 Task: Set up an event for the networking workshop.
Action: Mouse pressed left at (462, 290)
Screenshot: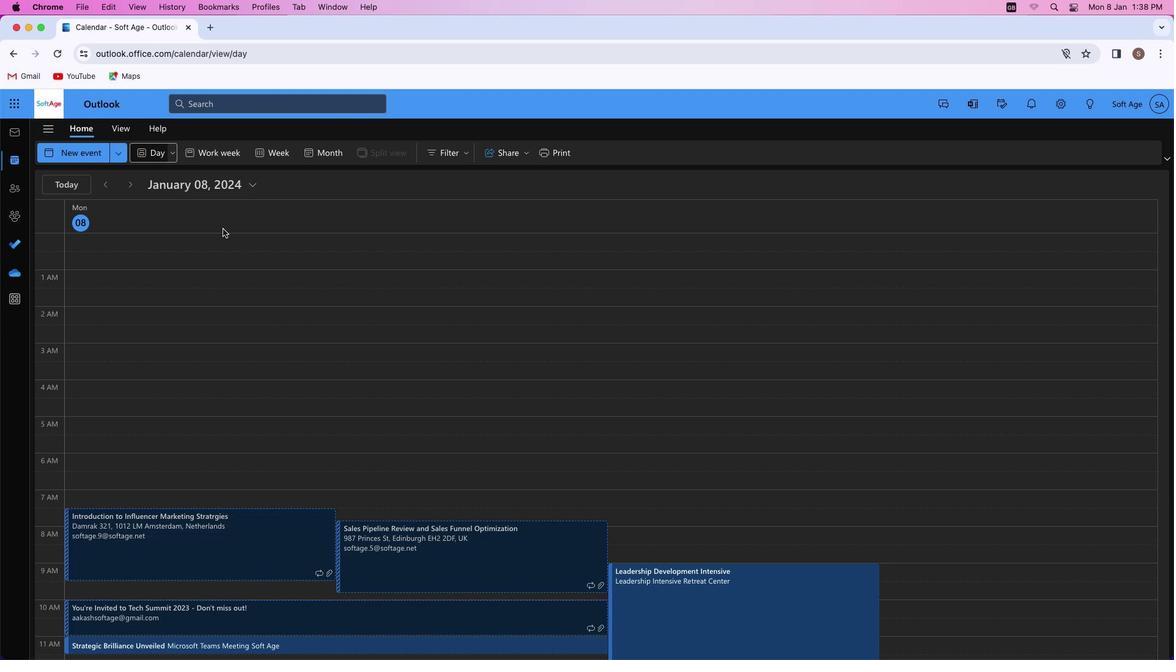 
Action: Mouse moved to (83, 154)
Screenshot: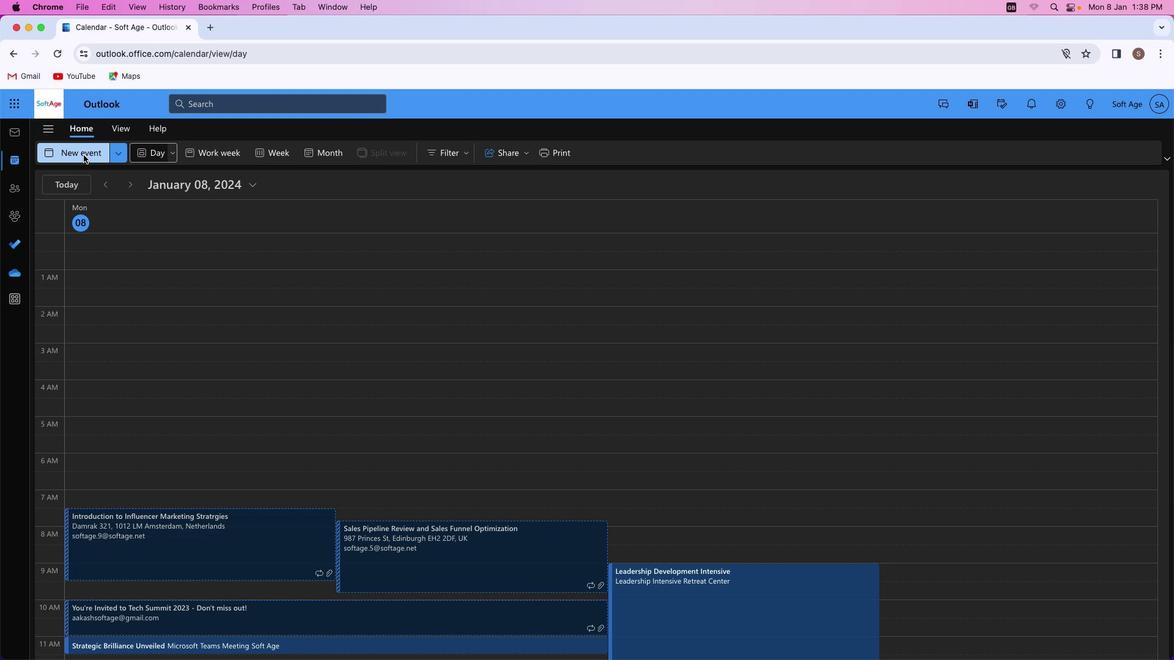 
Action: Mouse pressed left at (83, 154)
Screenshot: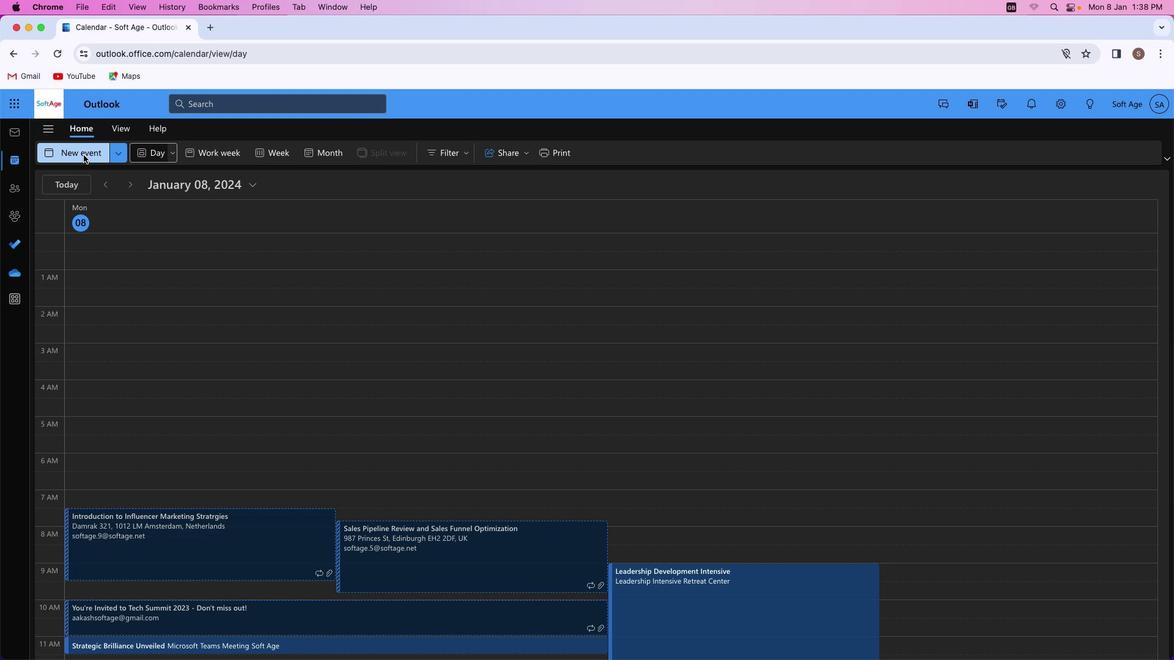 
Action: Mouse moved to (322, 225)
Screenshot: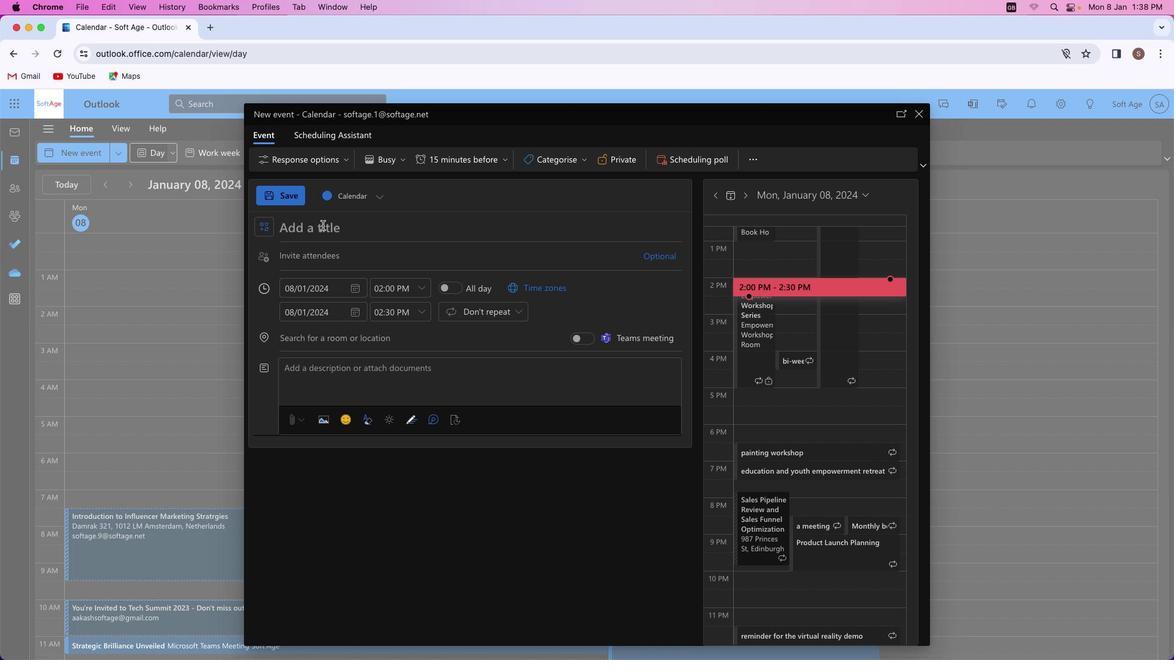 
Action: Key pressed Key.shift'C''o''n''n''e''c''t'Key.space'a''n''d'Key.spaceKey.shift'E''l''e''v''a''t''e'Key.shift_r':'Key.spaceKey.shift'N''e''t''w''o''r''k''i''n''g'Key.spaceKey.shift'W''o''r''k''i''n''g'
Screenshot: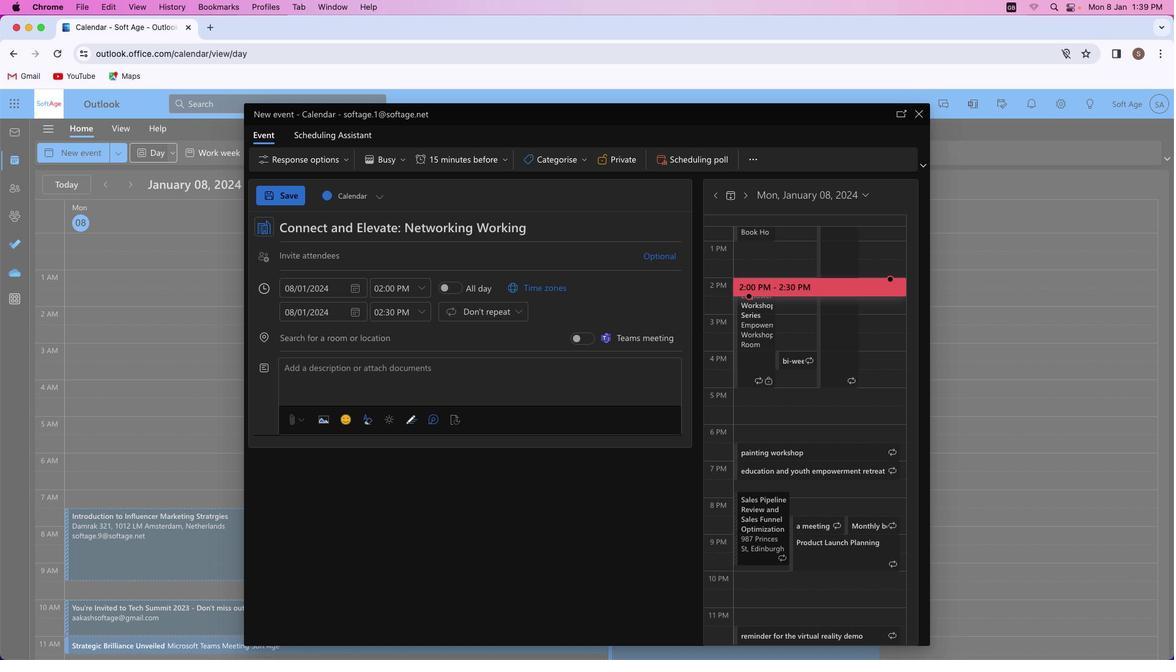 
Action: Mouse moved to (515, 243)
Screenshot: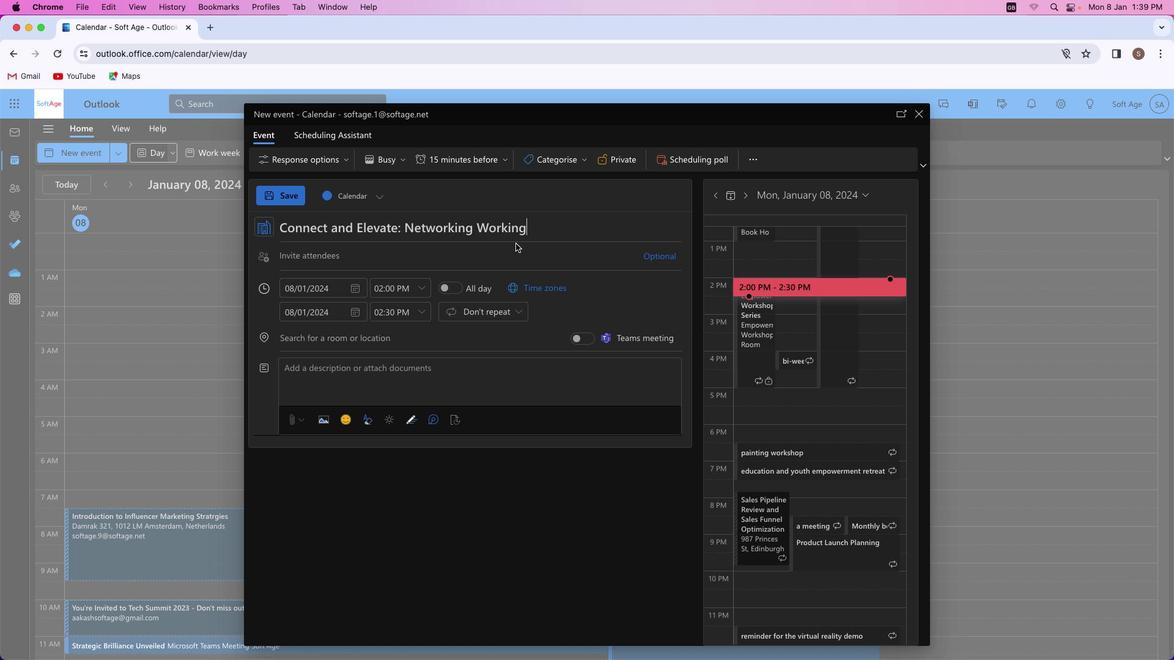 
Action: Key pressed Key.backspaceKey.backspaceKey.backspaceKey.backspace'k''s''h''o''p'
Screenshot: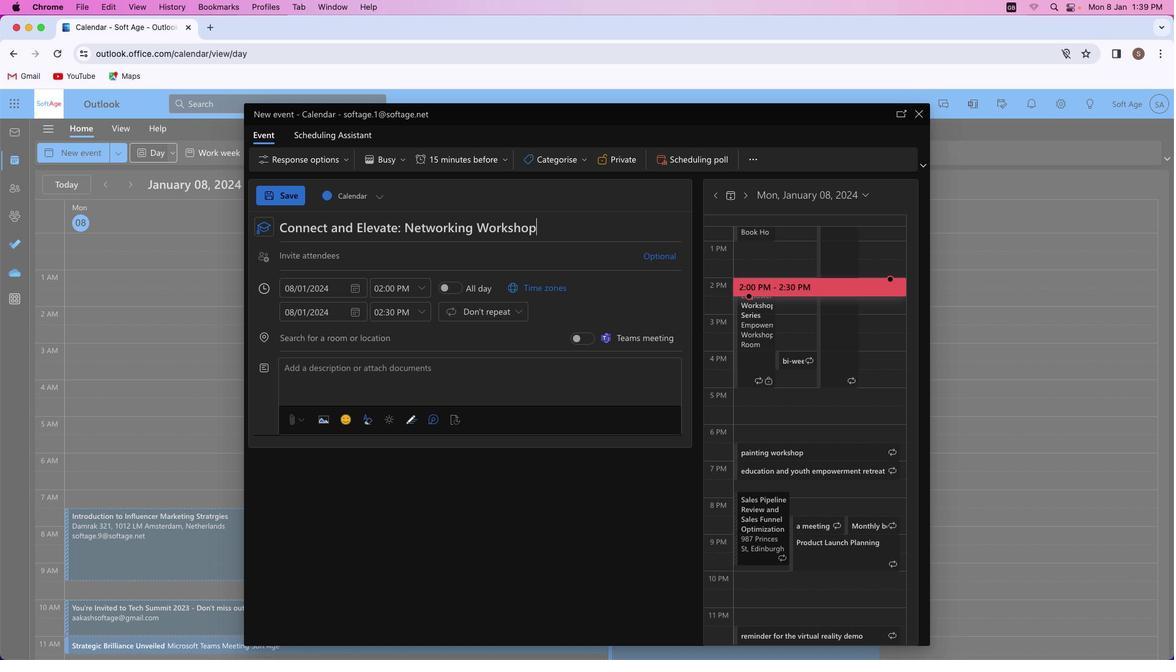 
Action: Mouse moved to (341, 366)
Screenshot: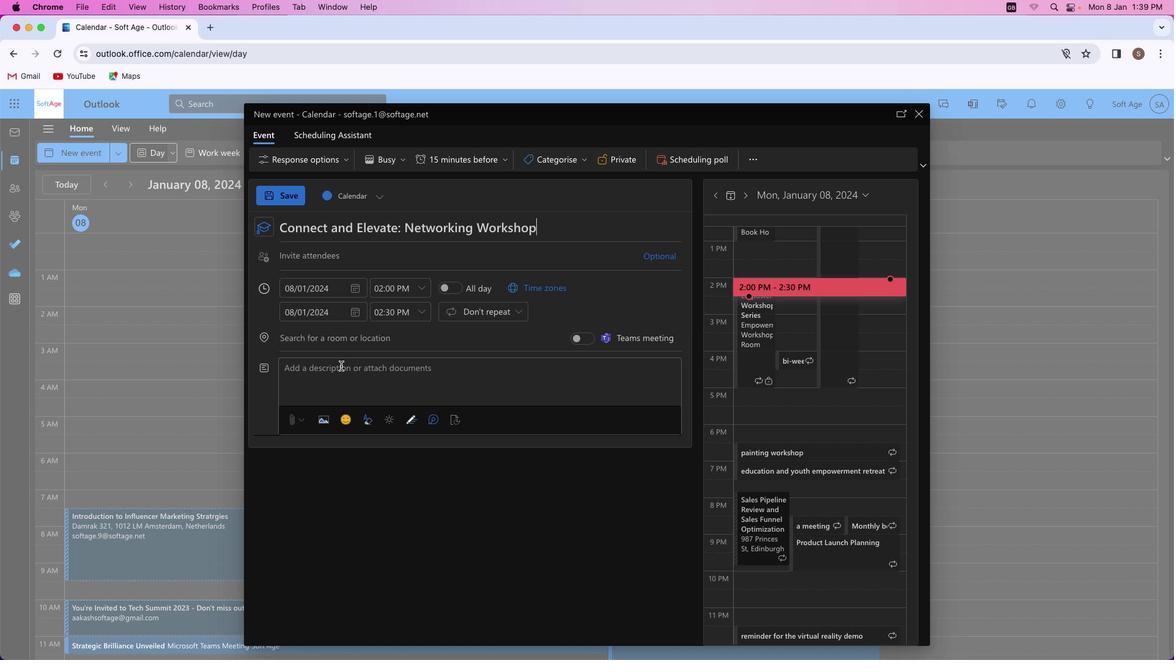 
Action: Mouse pressed left at (341, 366)
Screenshot: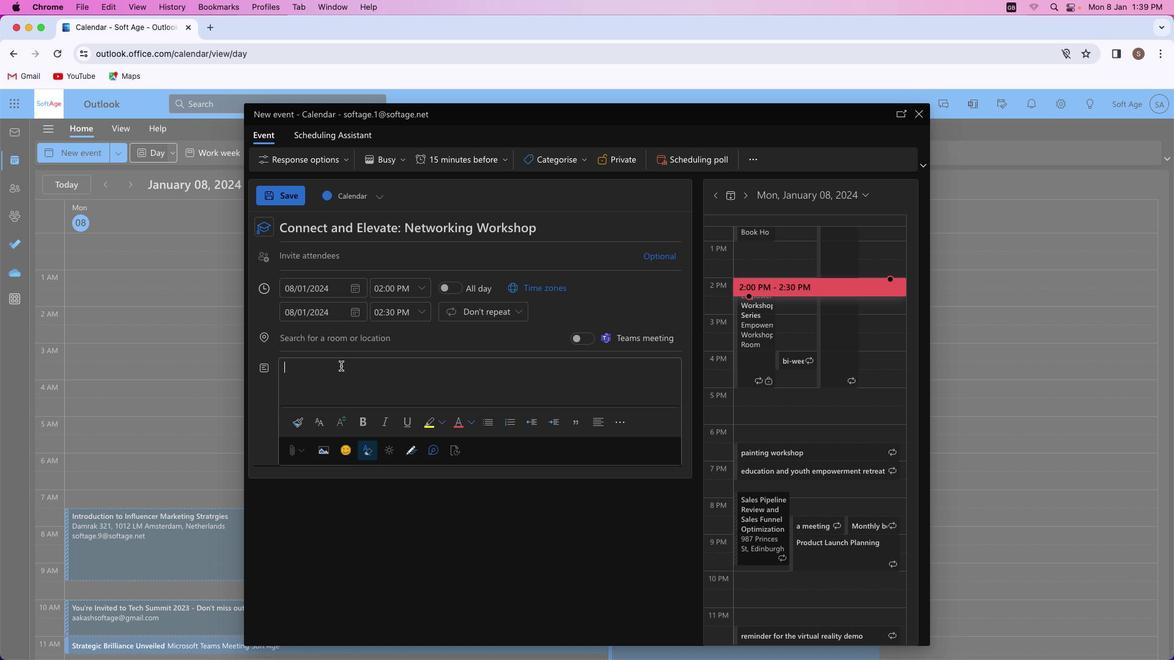 
Action: Key pressed Key.shift'W''e''l''c''o''m''e'Key.space't''o'Key.space'o''u''r'Key.space'i''n''t''e''r''a''c''t''i''v''e'Key.space'n''e''t''w''o''r''k''i''n''g'Key.space'w''o''e''k''s''h''o''p'Key.space'f''o''r'Key.leftKey.leftKey.leftKey.leftKey.leftKey.leftKey.leftKey.leftKey.leftKey.backspace'r'Key.rightKey.rightKey.rightKey.rightKey.rightKey.rightKey.rightKey.rightKey.rightKey.space's''k''i''l''l''-''b''u''i''l''d''i''n''g'','Key.space'v''a''l''u''a''b''l''e'Key.space'c''o''n''n''e''c''t''i''o''n''s'','Key.space'a''n''d'Key.space'i''n''s''i''g''h''t''s'Key.space'i''n''t''o'Key.space'e''f''f''e''c''t''i''v''e'Key.space'n''e''t''w''o''r''k''i''n''g'Key.space's''t''r''a''t''e''g''i''e''s''.'Key.spaceKey.shift'E''l''e''v''a''t''e'Key.space'y''o''u''r'Key.space'p''r''o''f''e''s''s''i''o''n''a''l'Key.space'j''o''u''r''n''e''y'Key.space't''h''r''o''u''g''h'Key.space'm''e''a''n''i''n''g''f''u''l'Key.space'i''n''t''e''r''a''c''t''i''o''n''s'Key.space'a''n''d'Key.space'c''o''l''l''a''b''o''r''a''t''i''o''n''.'
Screenshot: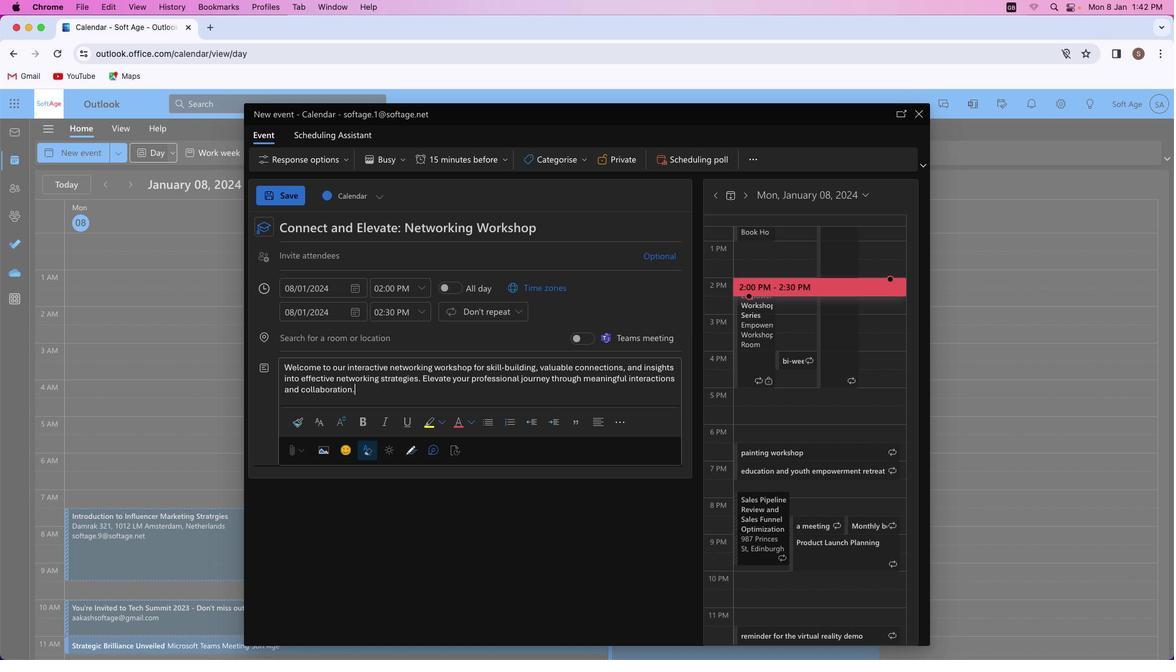 
Action: Mouse moved to (471, 365)
Screenshot: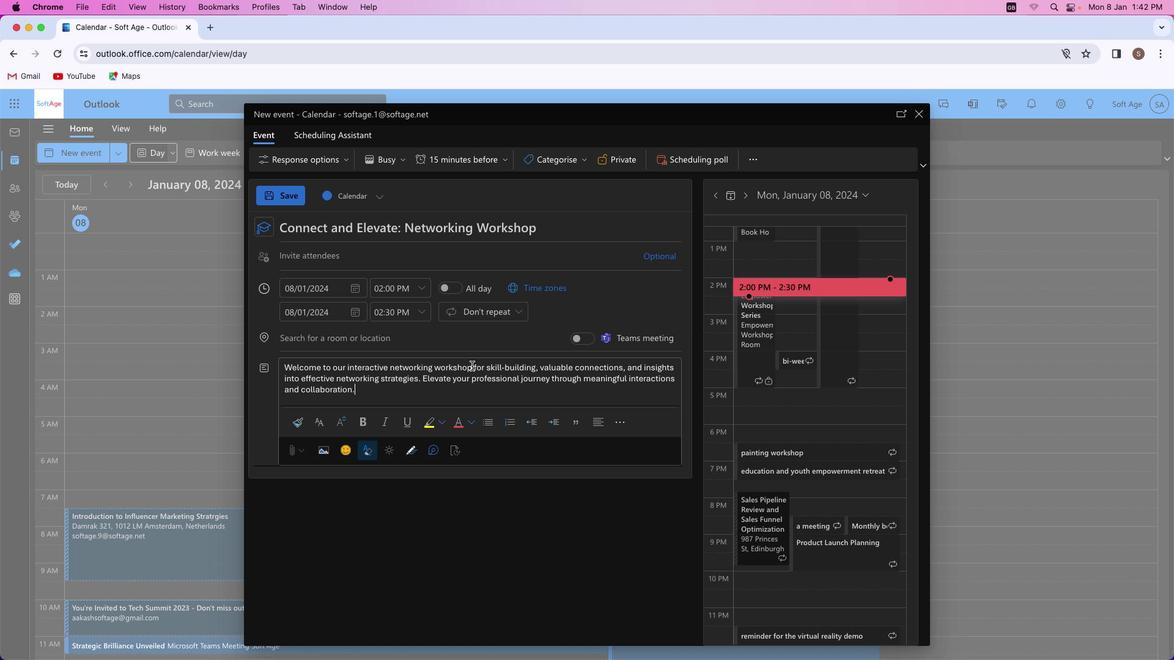 
Action: Mouse pressed left at (471, 365)
Screenshot: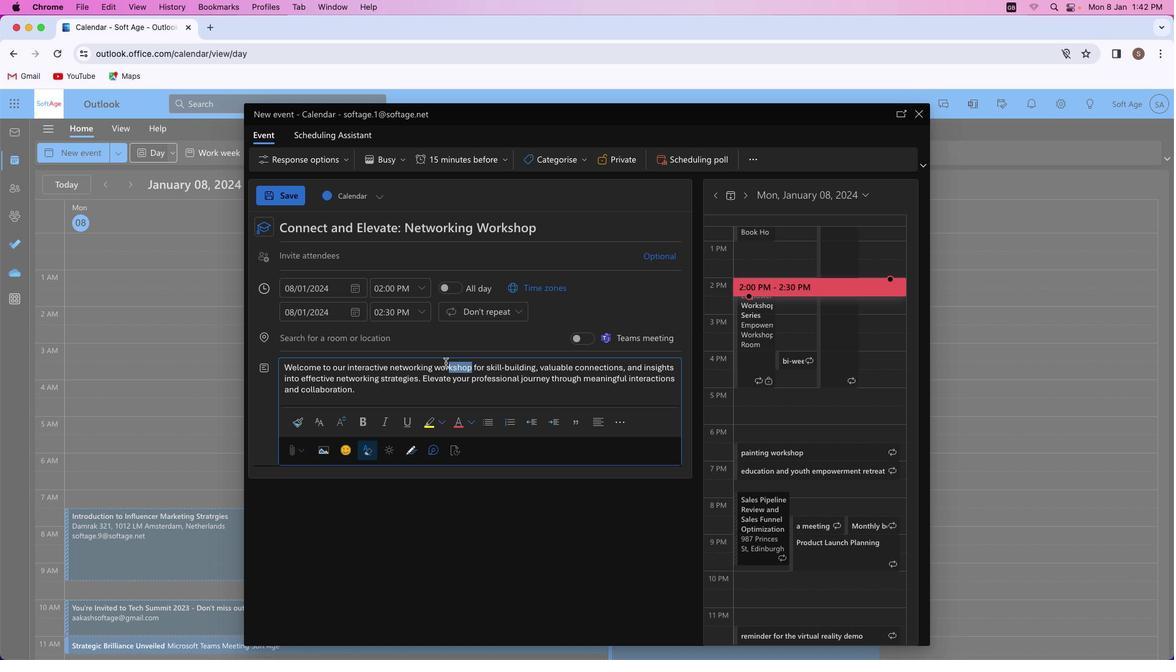 
Action: Mouse moved to (359, 420)
Screenshot: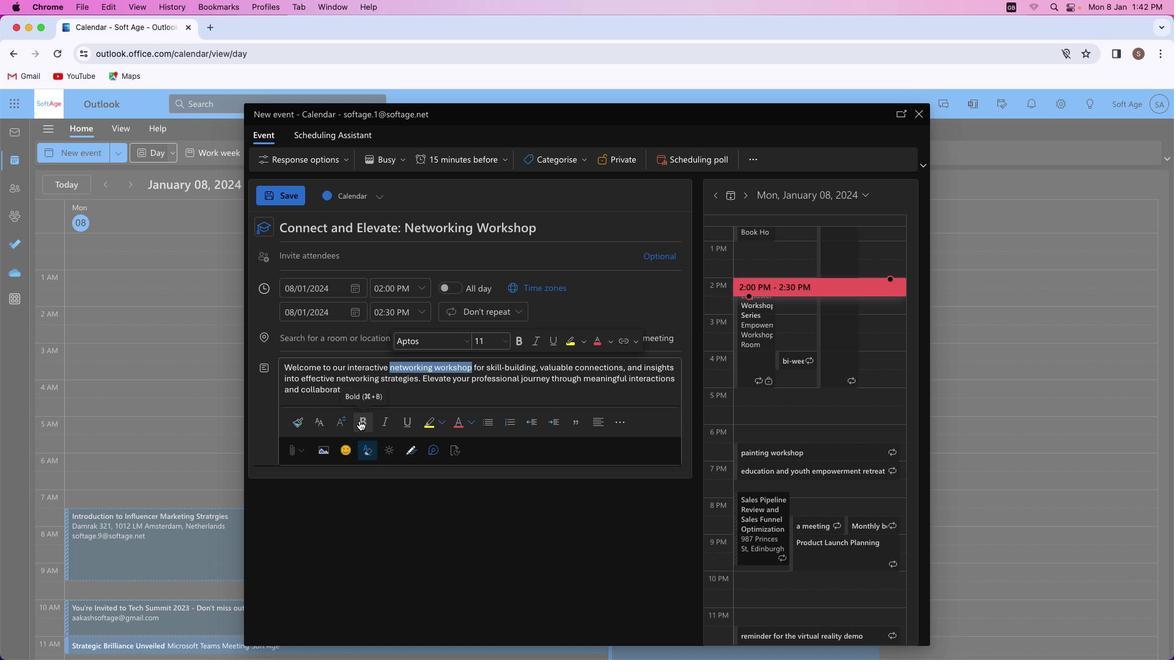 
Action: Mouse pressed left at (359, 420)
Screenshot: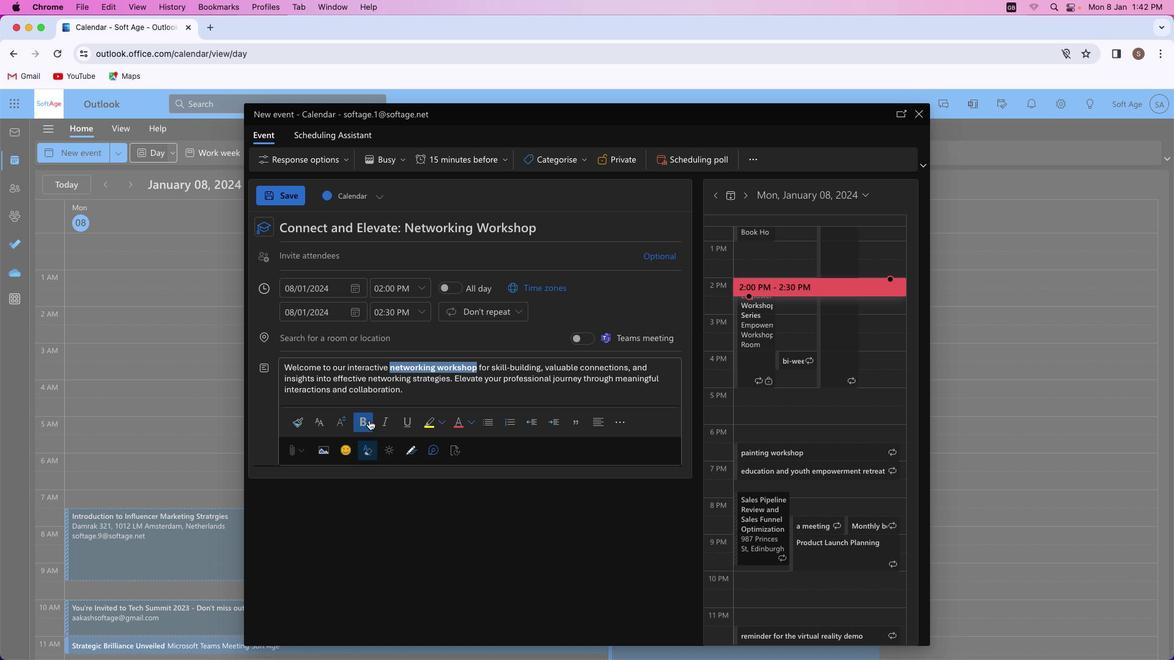 
Action: Mouse moved to (381, 418)
Screenshot: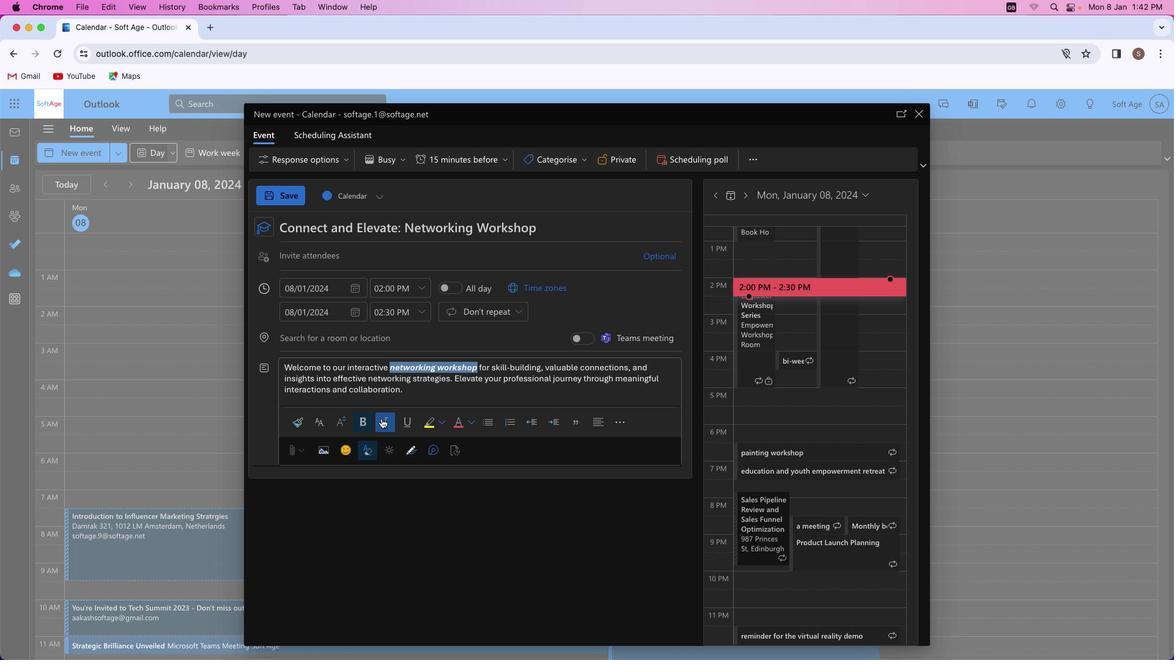 
Action: Mouse pressed left at (381, 418)
Screenshot: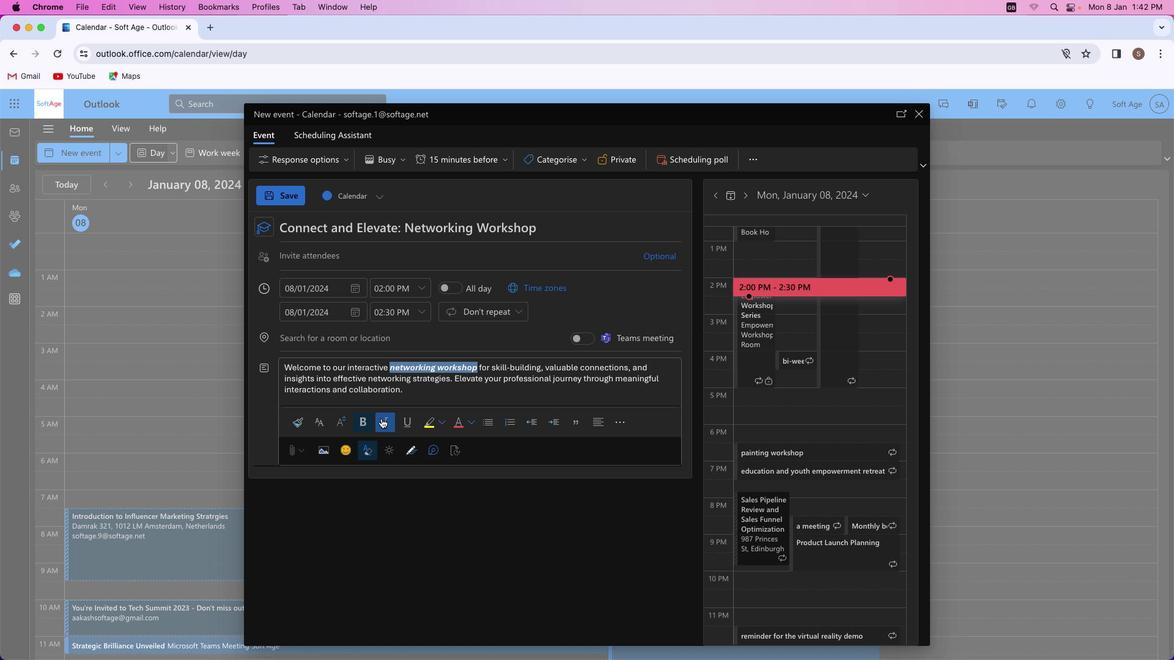 
Action: Mouse moved to (468, 421)
Screenshot: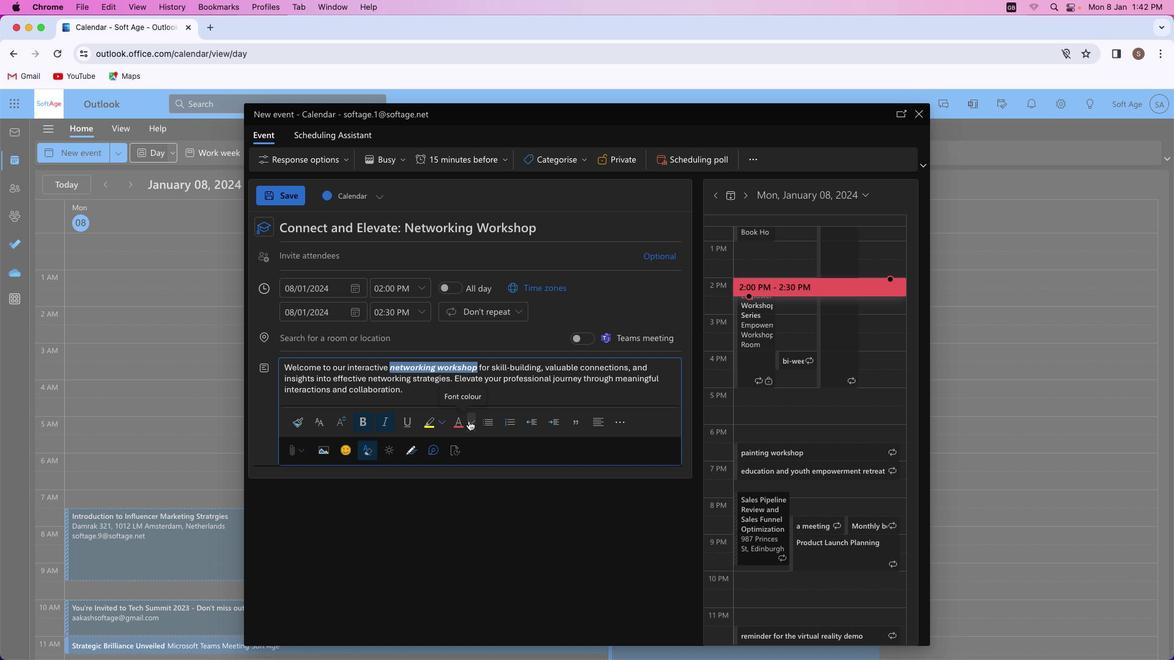 
Action: Mouse pressed left at (468, 421)
Screenshot: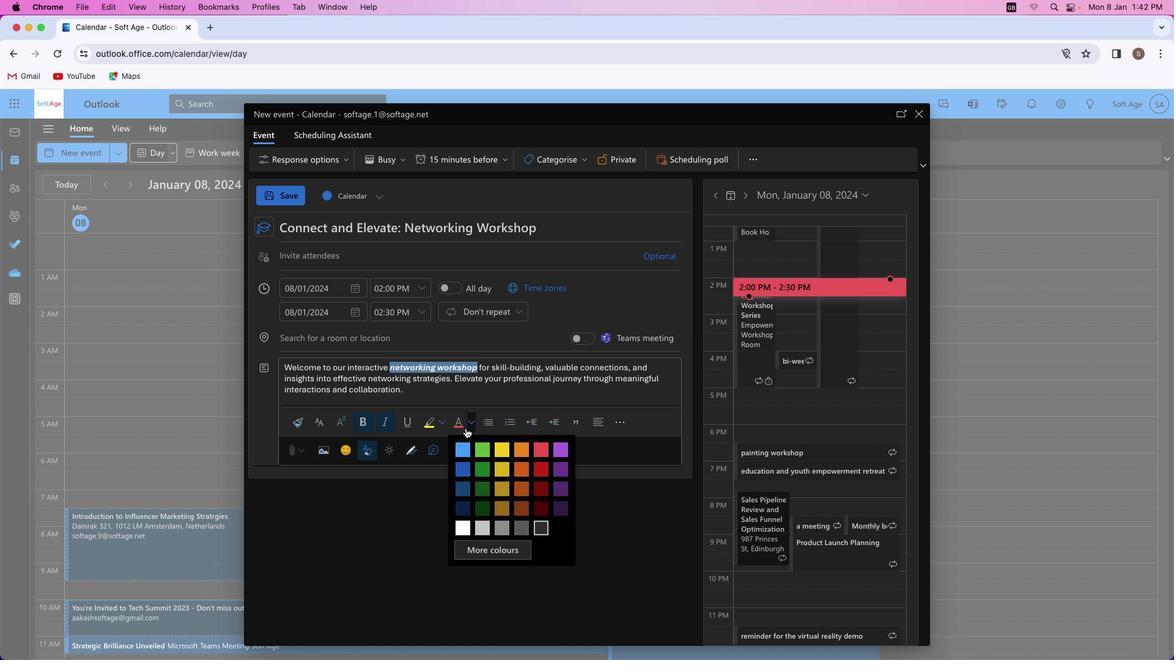 
Action: Mouse moved to (559, 504)
Screenshot: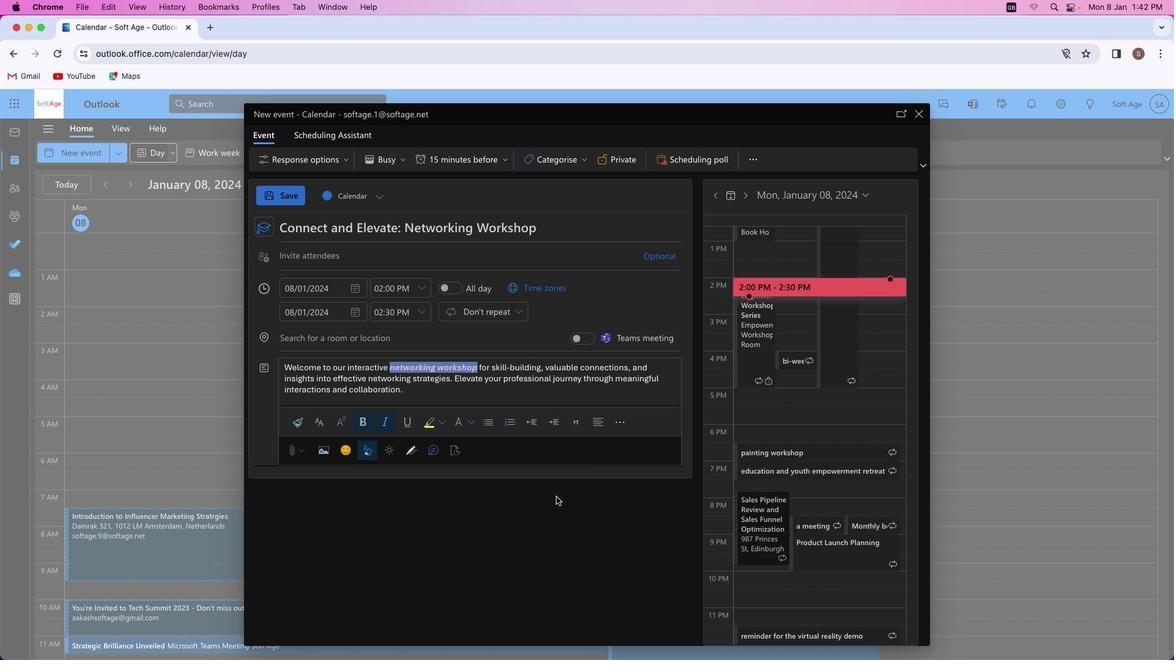 
Action: Mouse pressed left at (559, 504)
Screenshot: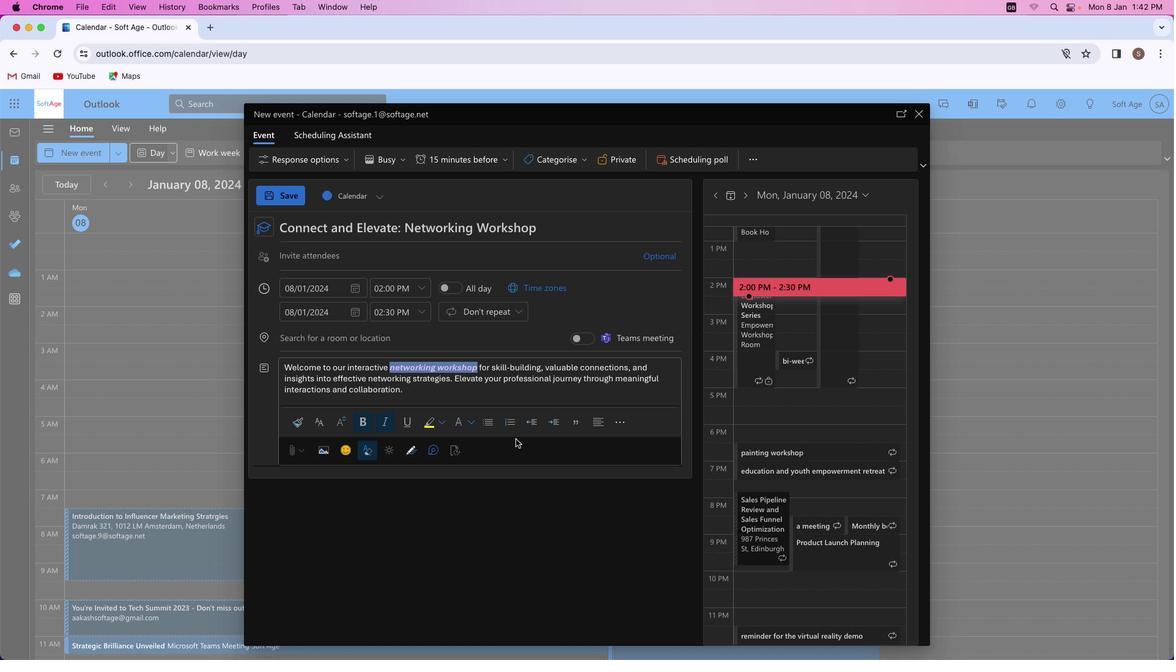 
Action: Mouse moved to (440, 385)
Screenshot: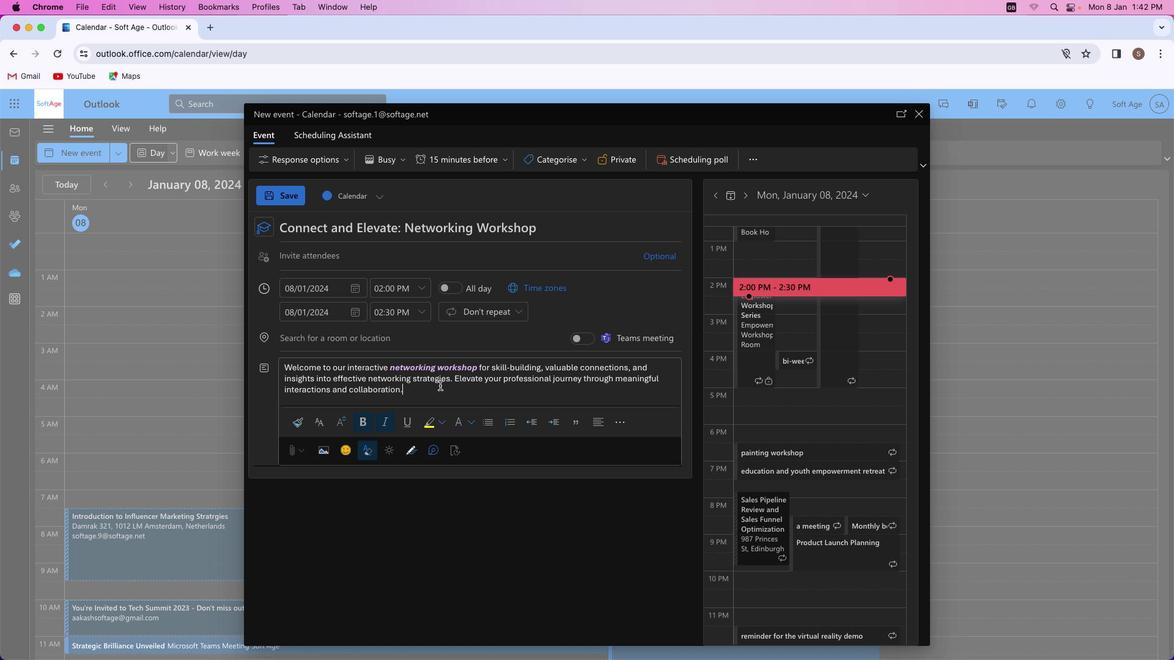 
Action: Mouse pressed left at (440, 385)
Screenshot: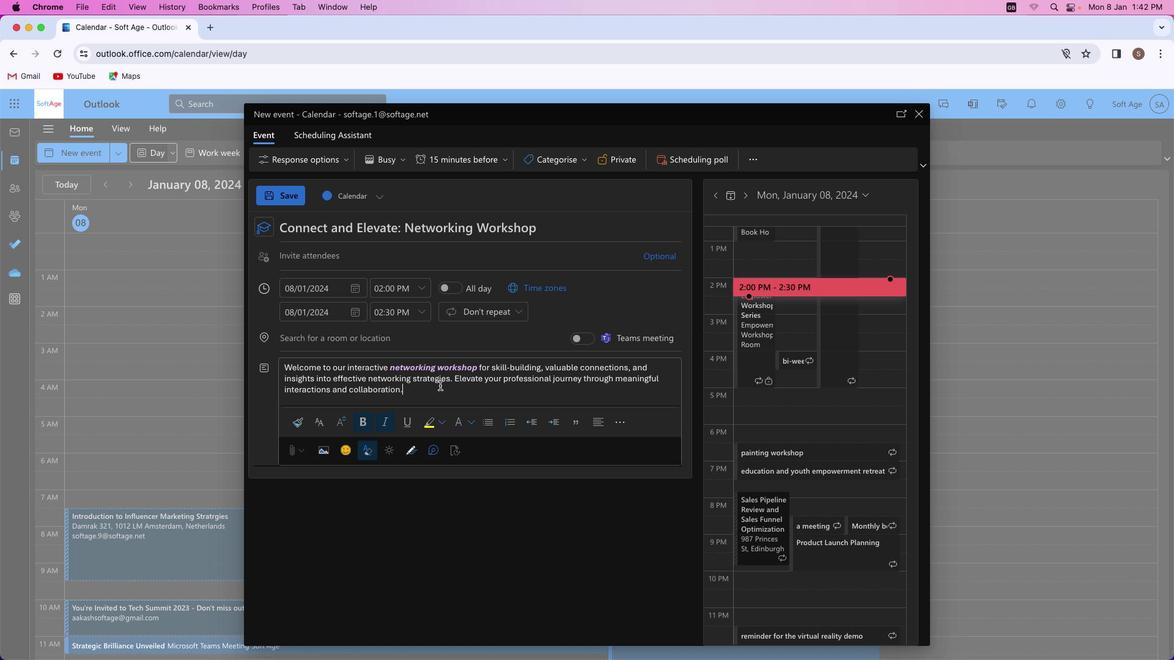 
Action: Mouse moved to (308, 256)
Screenshot: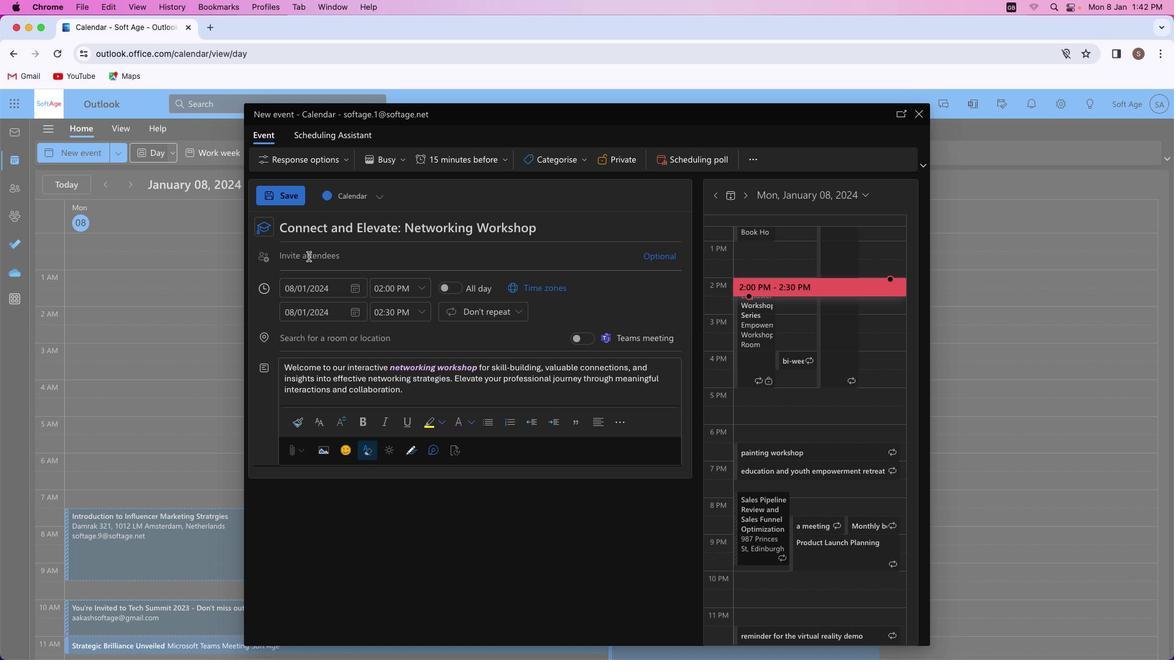 
Action: Mouse pressed left at (308, 256)
Screenshot: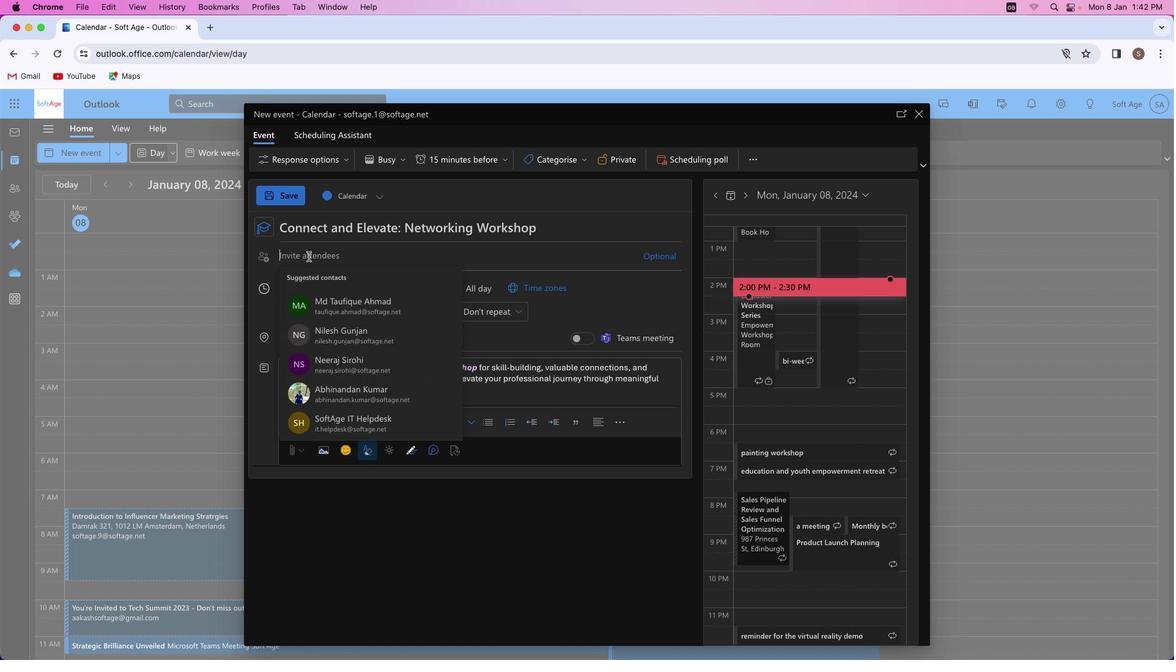 
Action: Key pressed Key.shift'S''h''i''v''a''m''y''a''d''a''v''s''m''4''1'Key.shift'@''o''u''t''l''o''o''k''.''c''o''m'
Screenshot: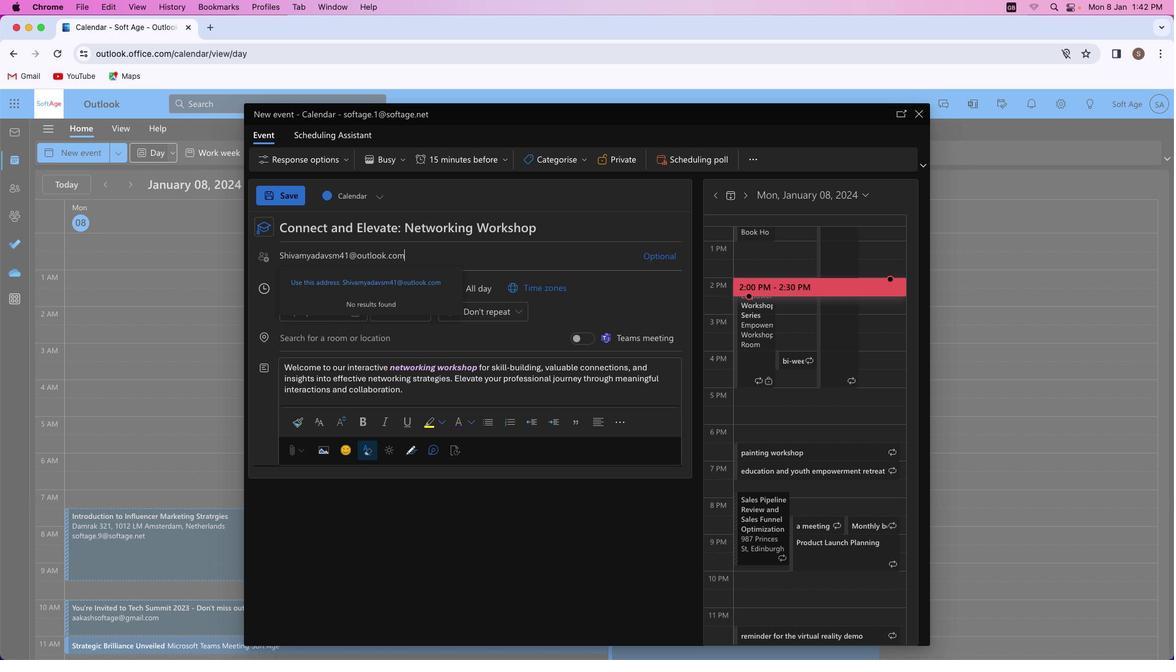 
Action: Mouse moved to (372, 283)
Screenshot: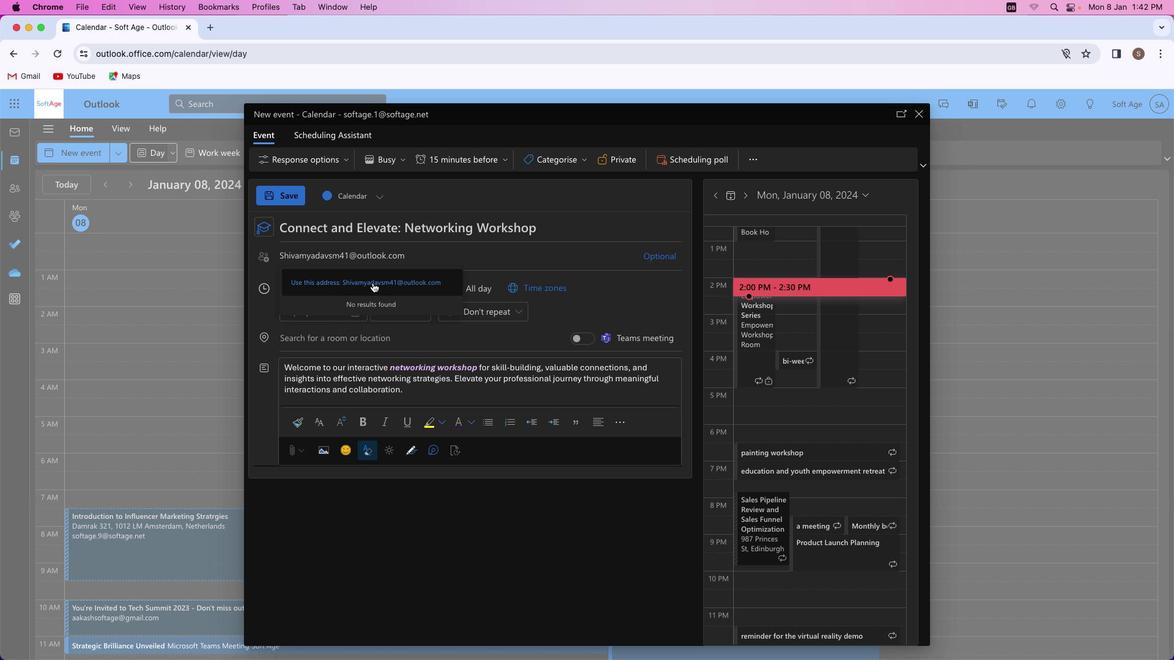 
Action: Mouse pressed left at (372, 283)
Screenshot: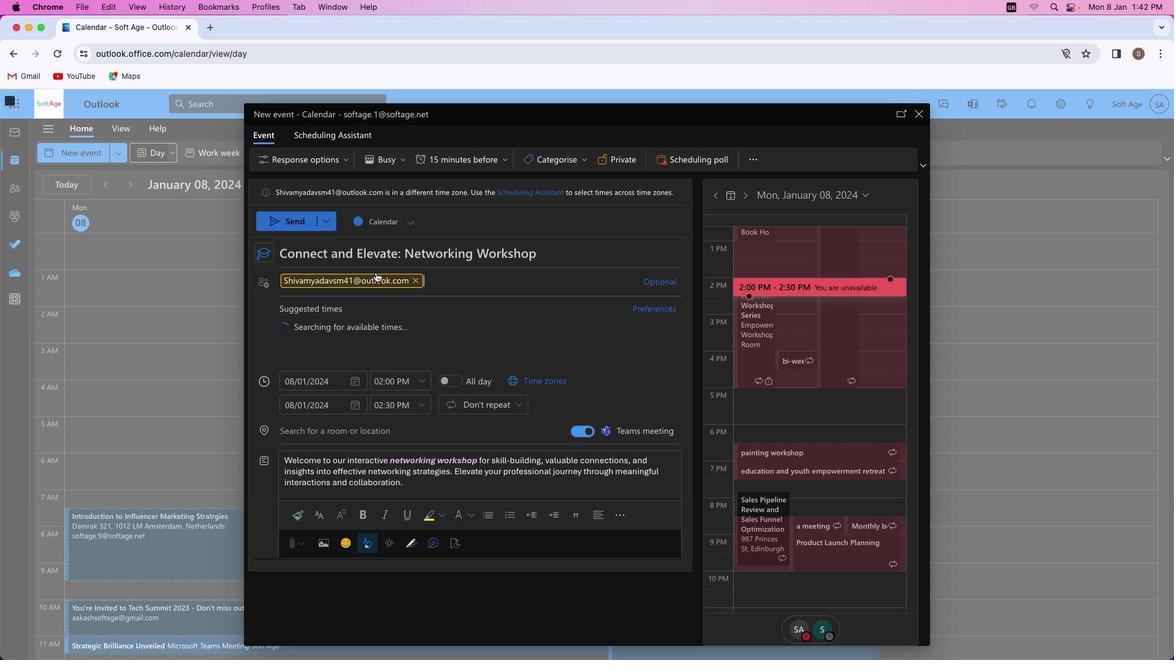 
Action: Mouse moved to (441, 282)
Screenshot: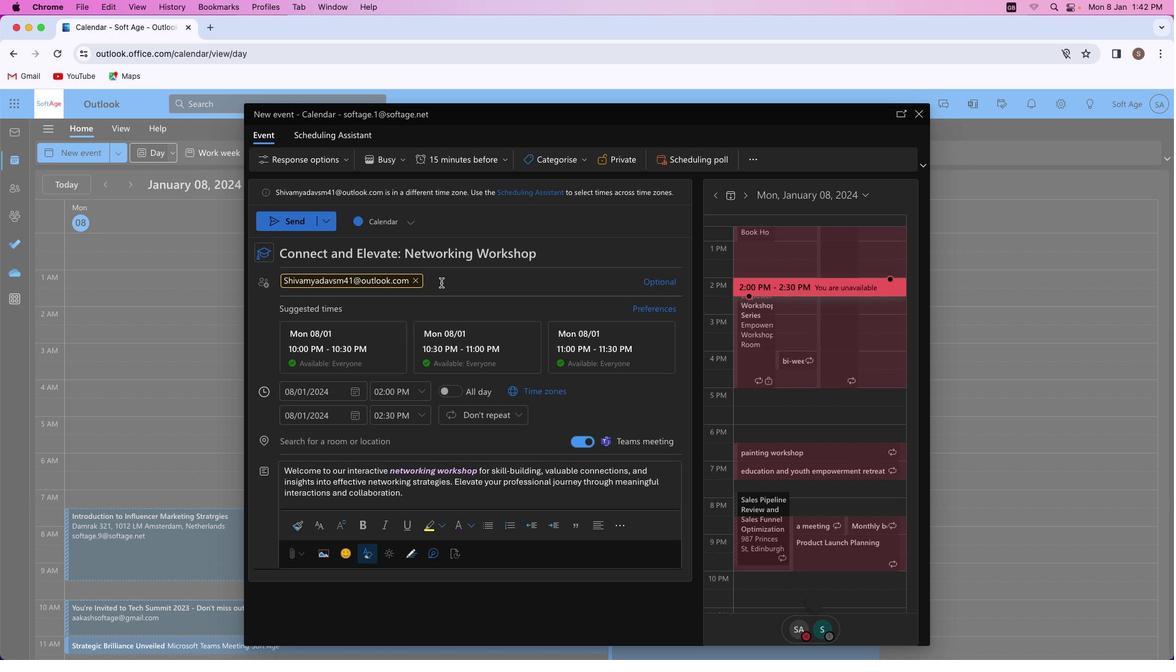 
Action: Key pressed Key.shift'A''k''a''s''h''r''a''j''p''u''t'Key.shift'@''o''u''t''l''o''o''k''.''c''o''m'
Screenshot: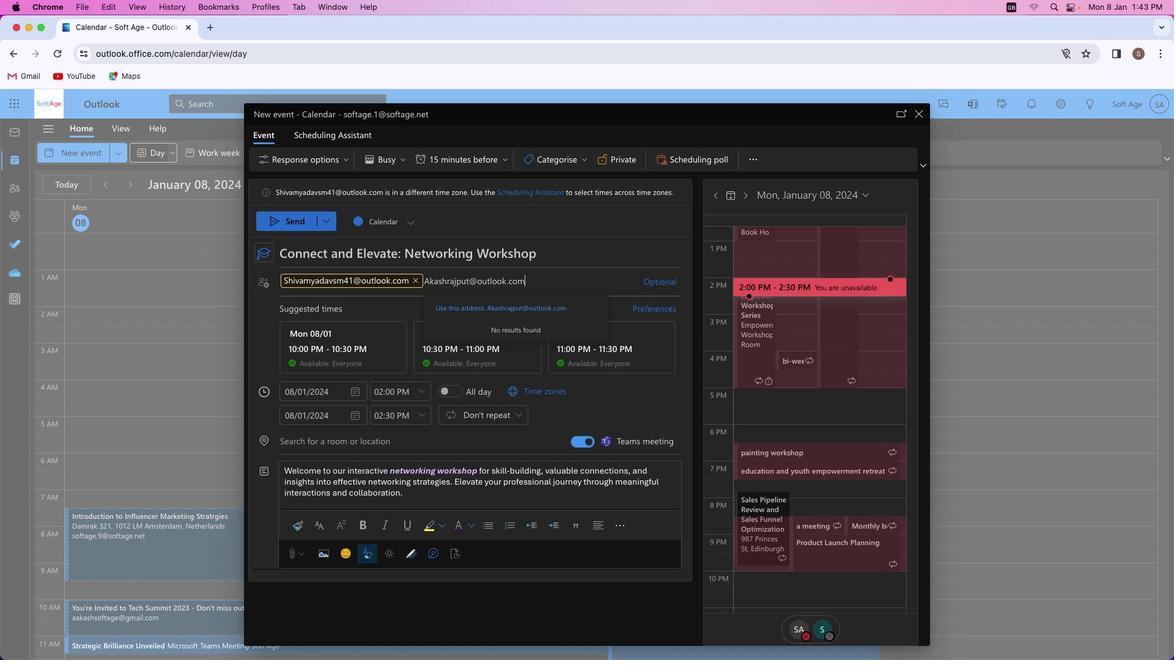 
Action: Mouse moved to (529, 310)
Screenshot: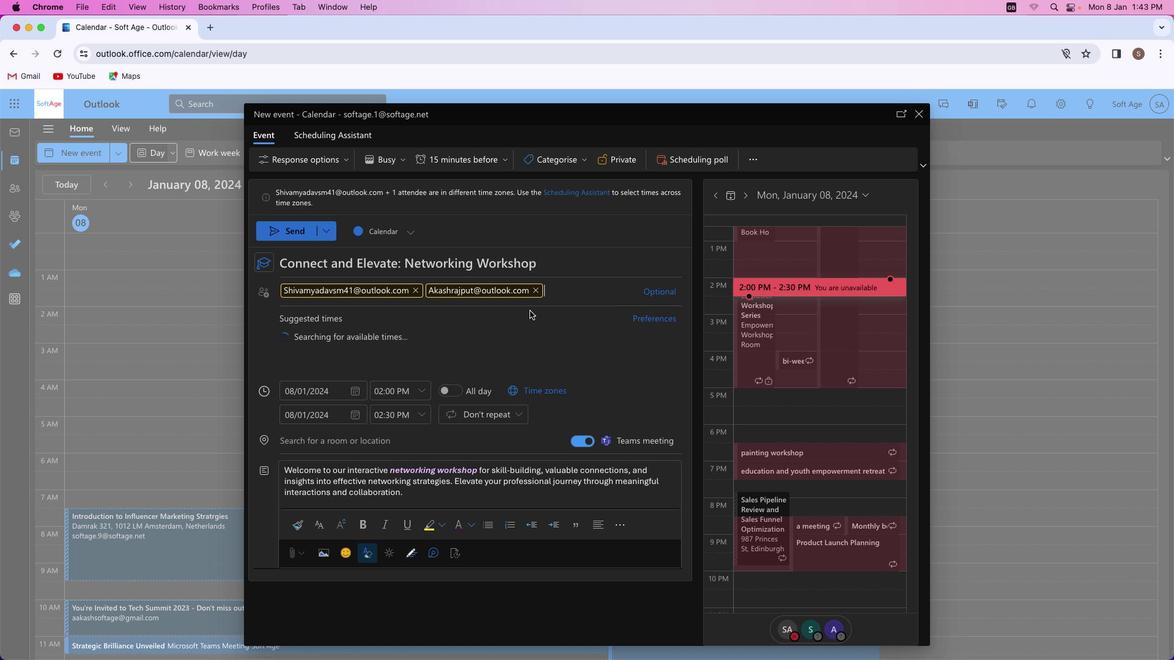 
Action: Mouse pressed left at (529, 310)
Screenshot: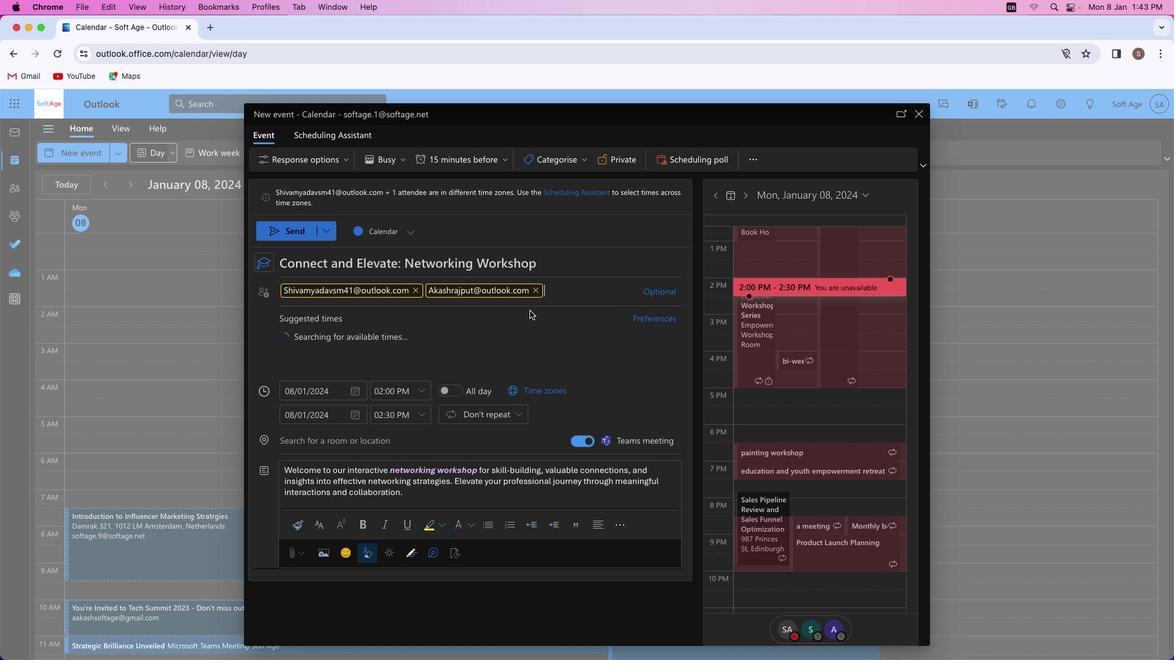 
Action: Mouse moved to (328, 454)
Screenshot: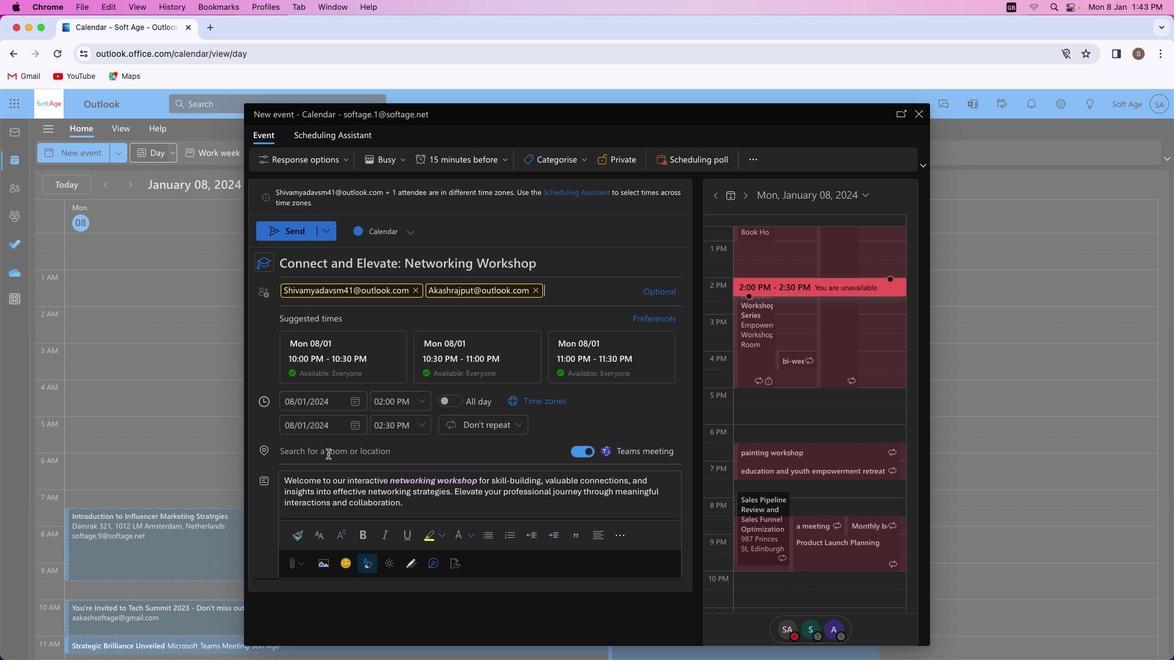 
Action: Mouse pressed left at (328, 454)
Screenshot: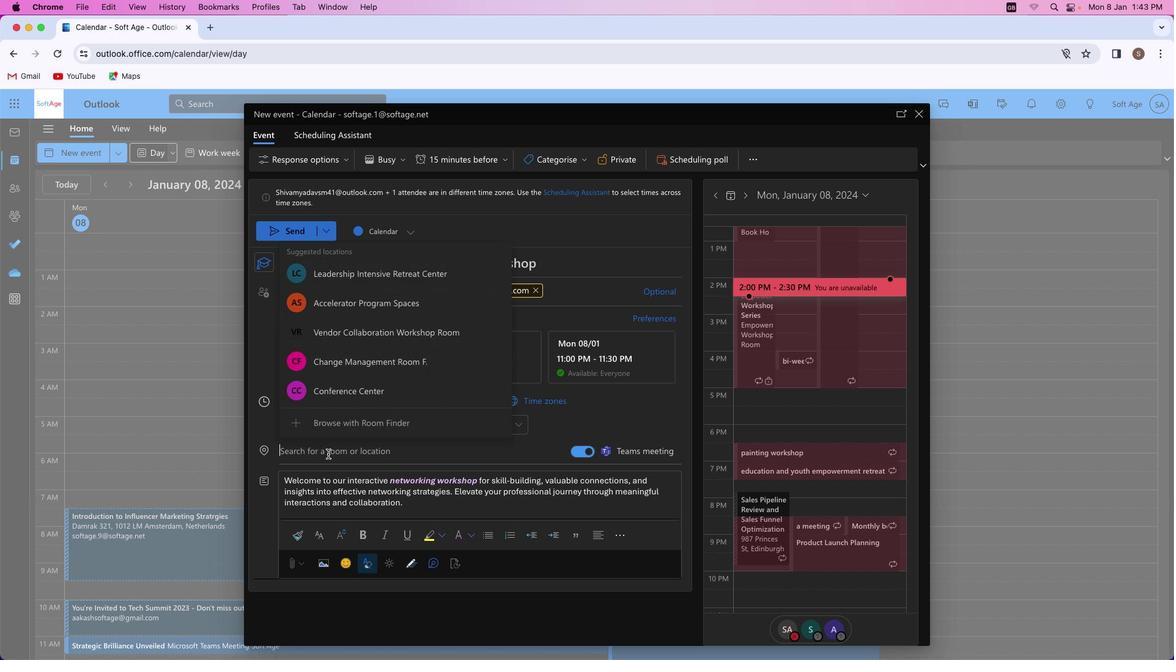 
Action: Mouse moved to (376, 439)
Screenshot: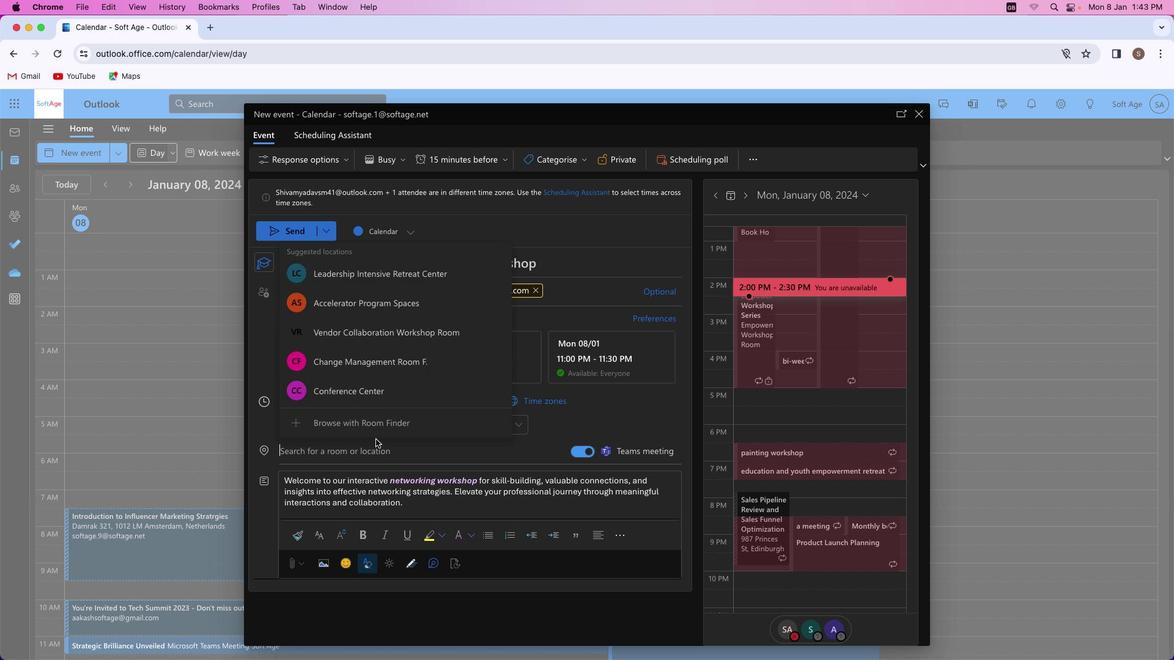 
Action: Key pressed 'n''e''t''w''o''r''k'Key.backspace'i''n''g'
Screenshot: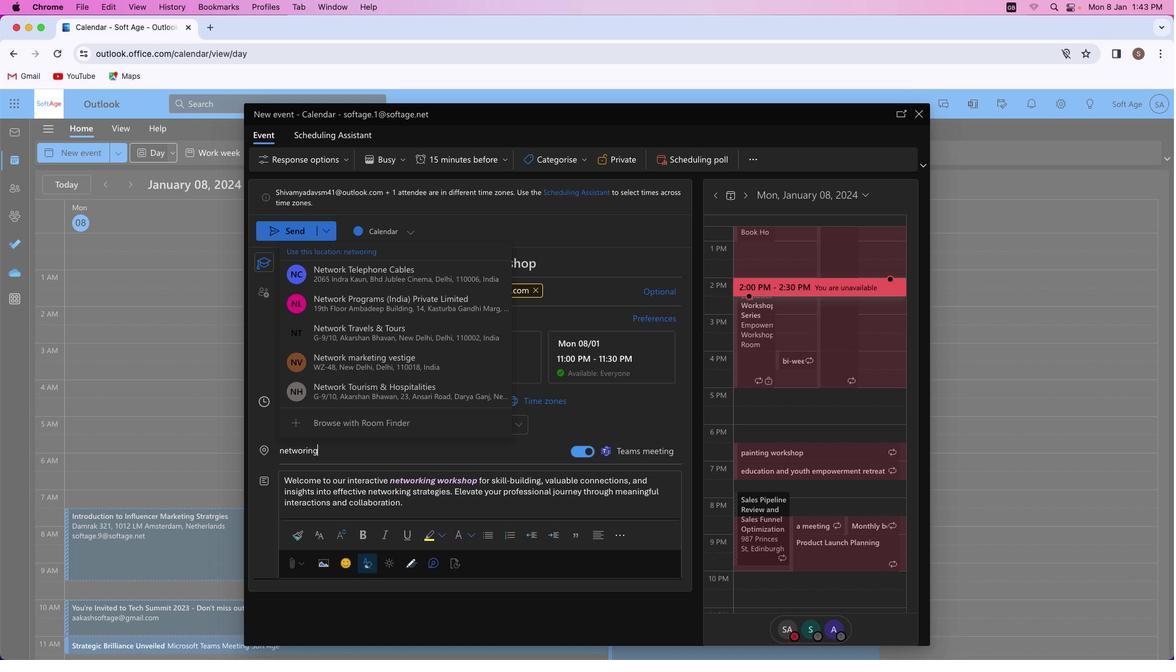 
Action: Mouse moved to (371, 306)
Screenshot: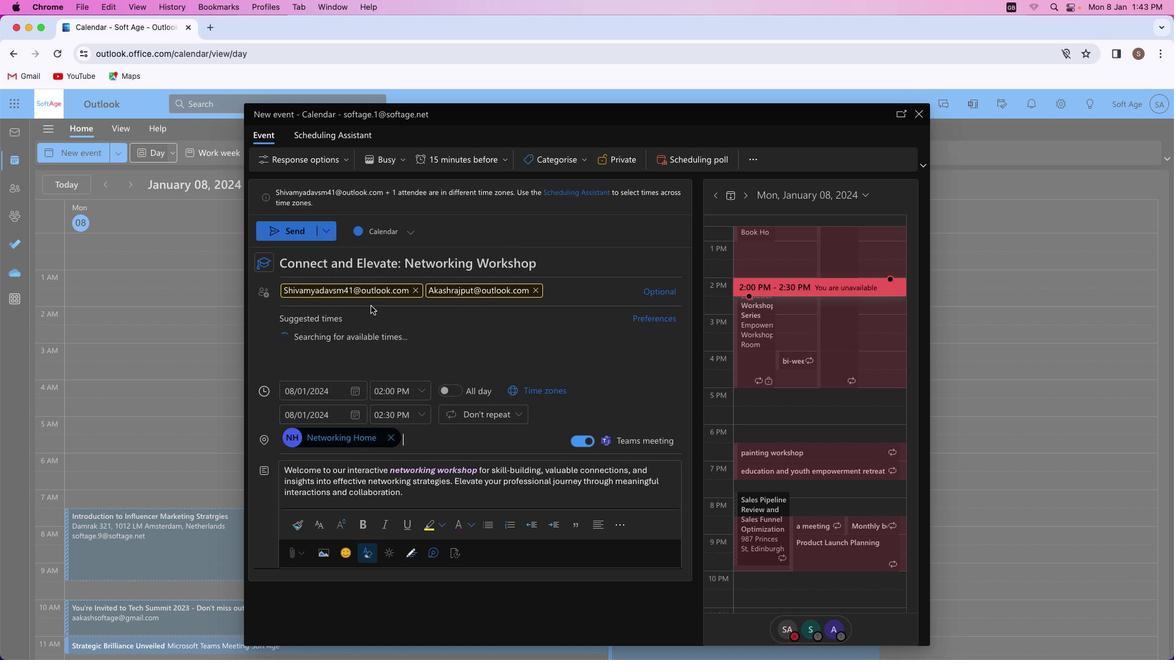
Action: Mouse pressed left at (371, 306)
Screenshot: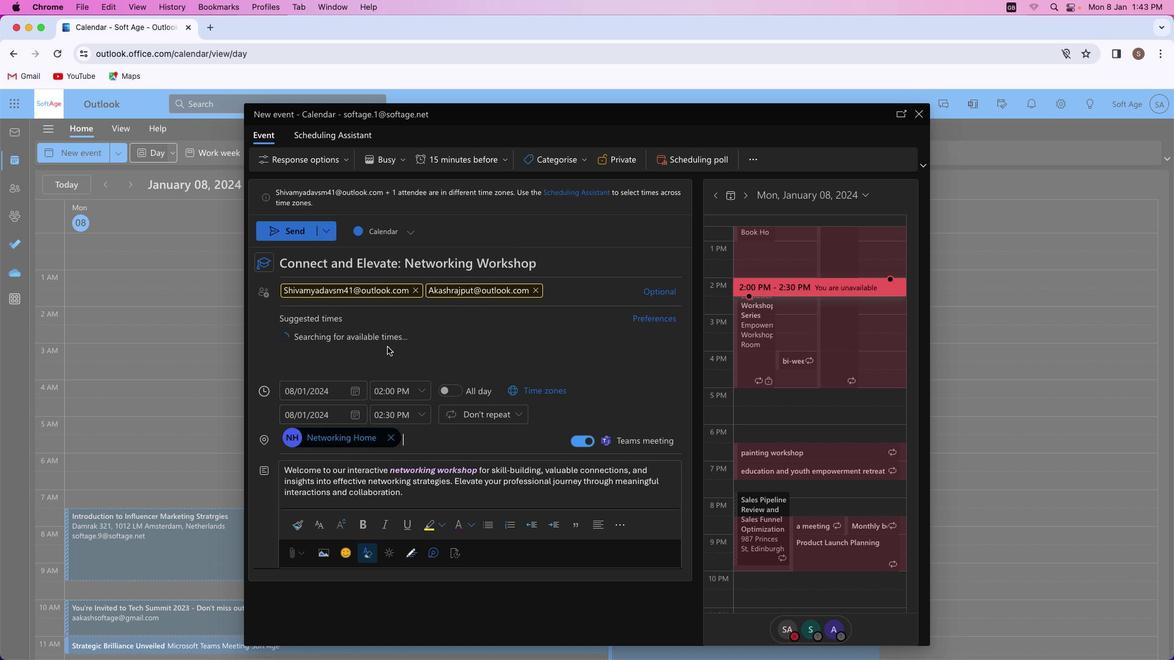 
Action: Mouse moved to (368, 569)
Screenshot: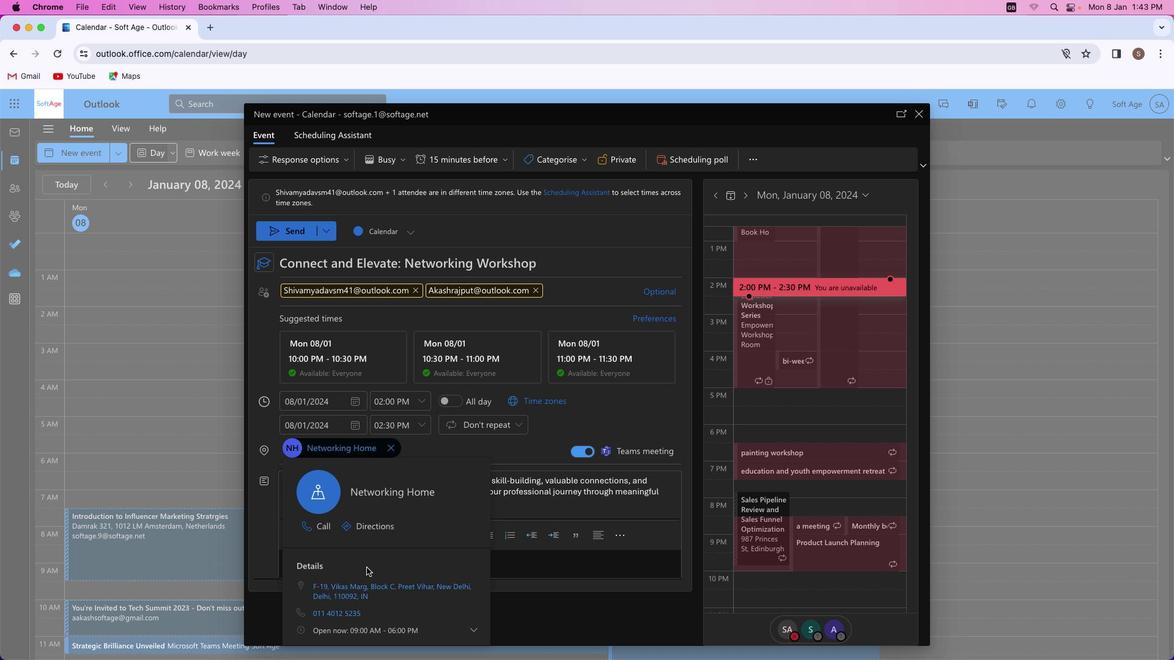 
Action: Mouse scrolled (368, 569) with delta (0, 0)
Screenshot: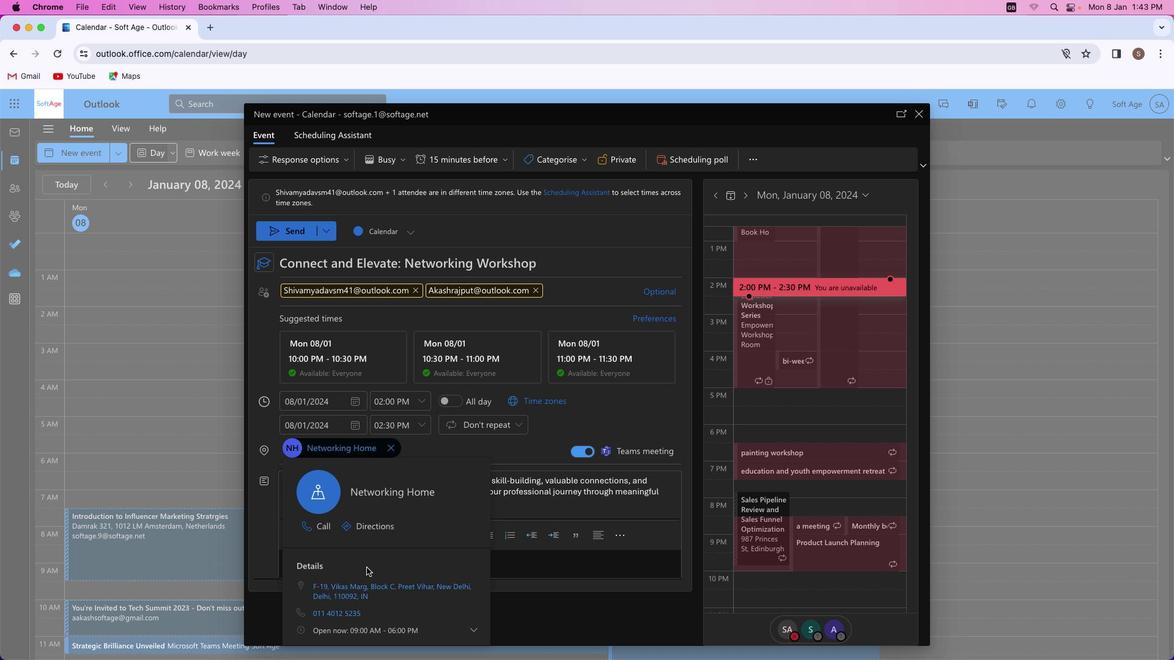 
Action: Mouse moved to (366, 568)
Screenshot: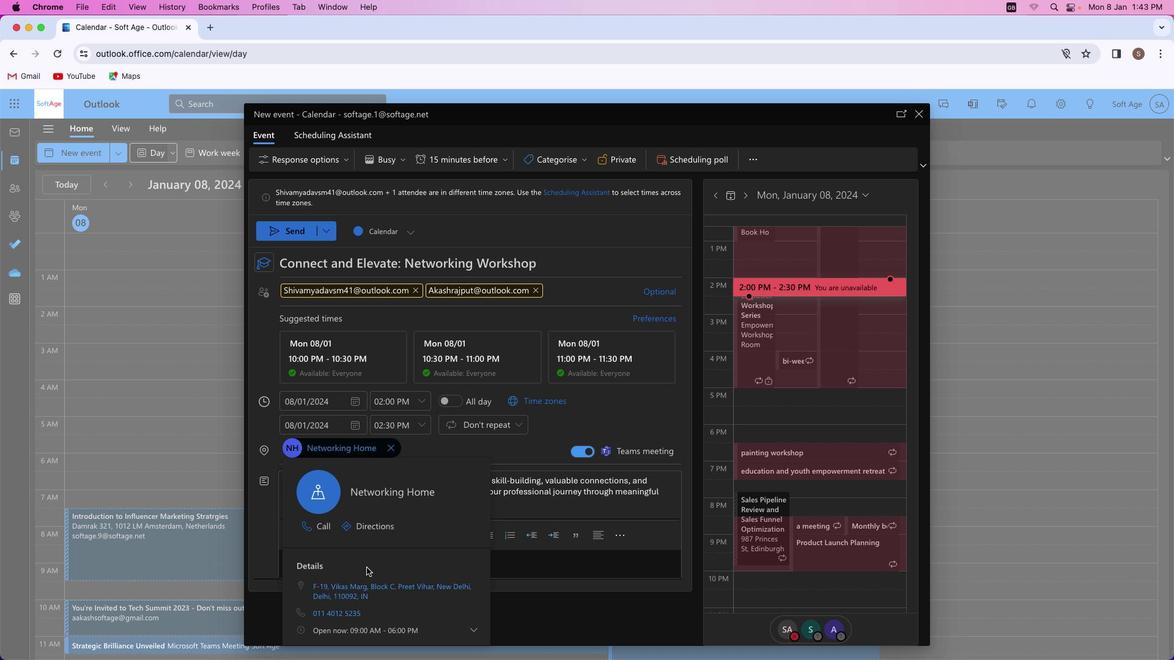 
Action: Mouse scrolled (366, 568) with delta (0, 0)
Screenshot: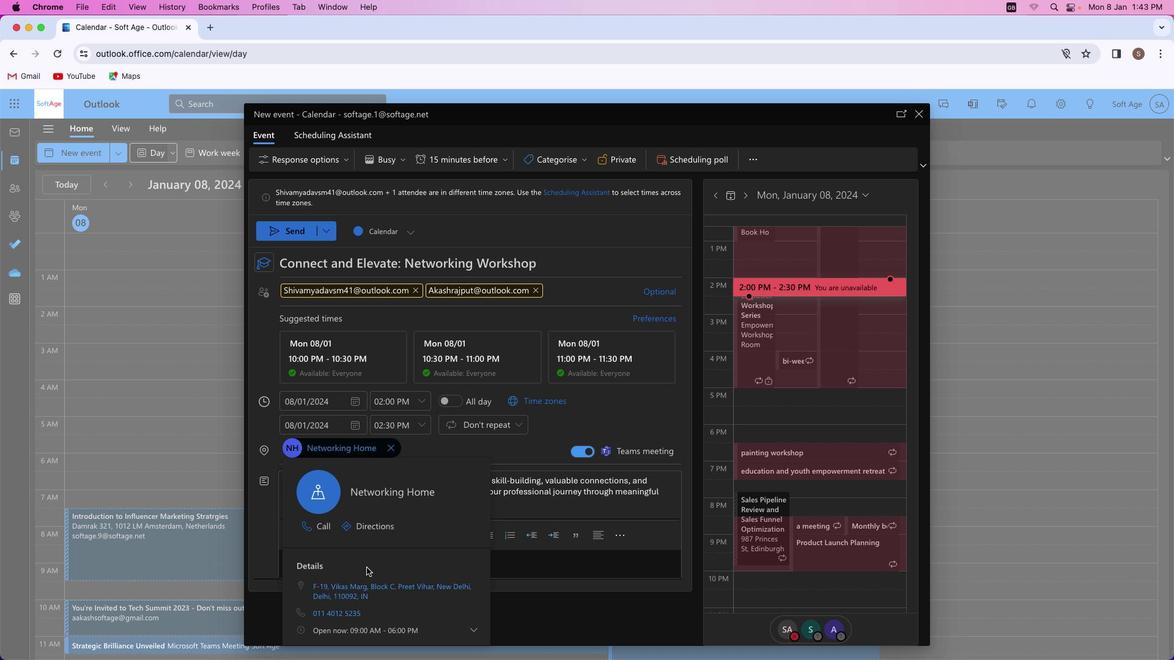 
Action: Mouse scrolled (366, 568) with delta (0, 0)
Screenshot: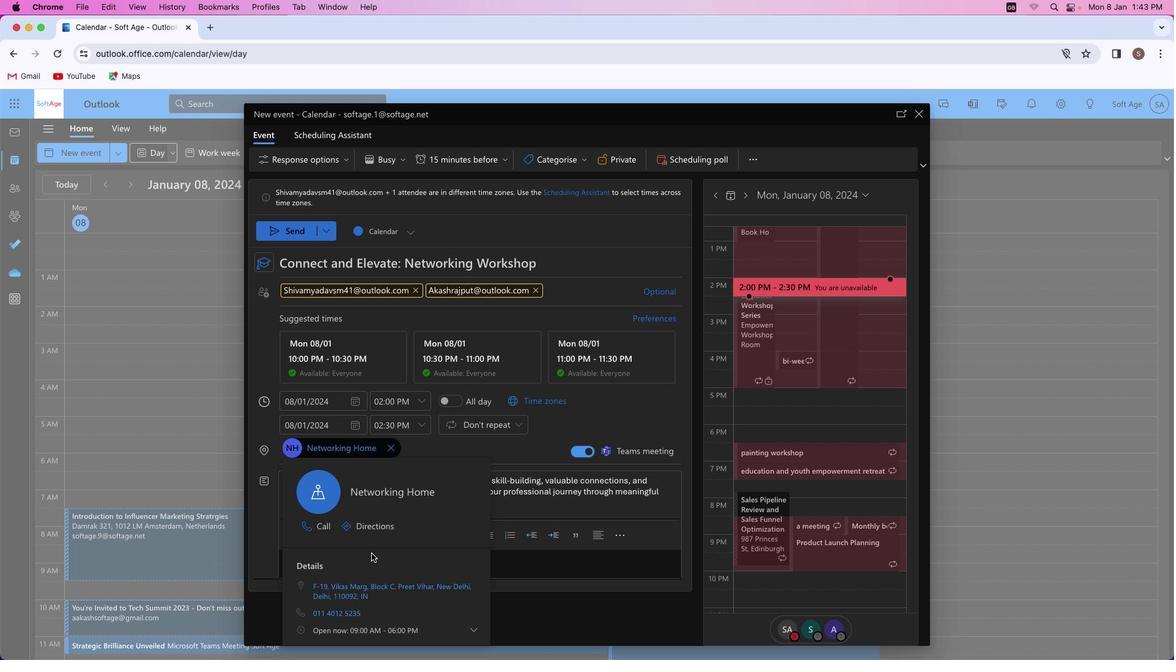 
Action: Mouse scrolled (366, 568) with delta (0, 0)
Screenshot: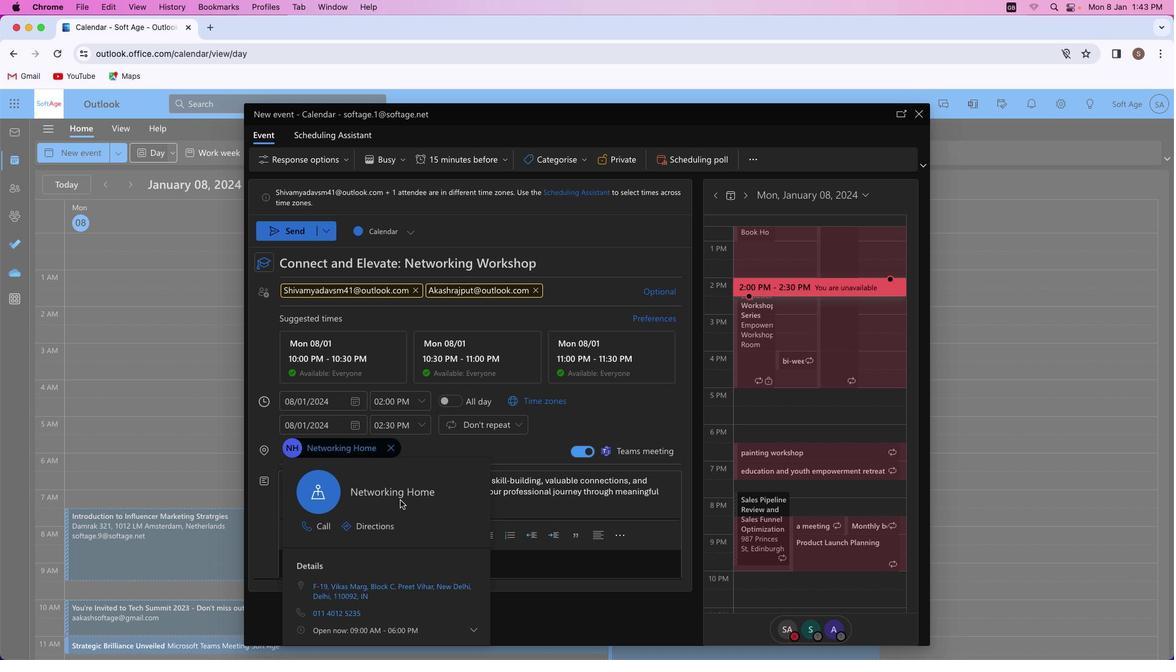 
Action: Mouse moved to (296, 233)
Screenshot: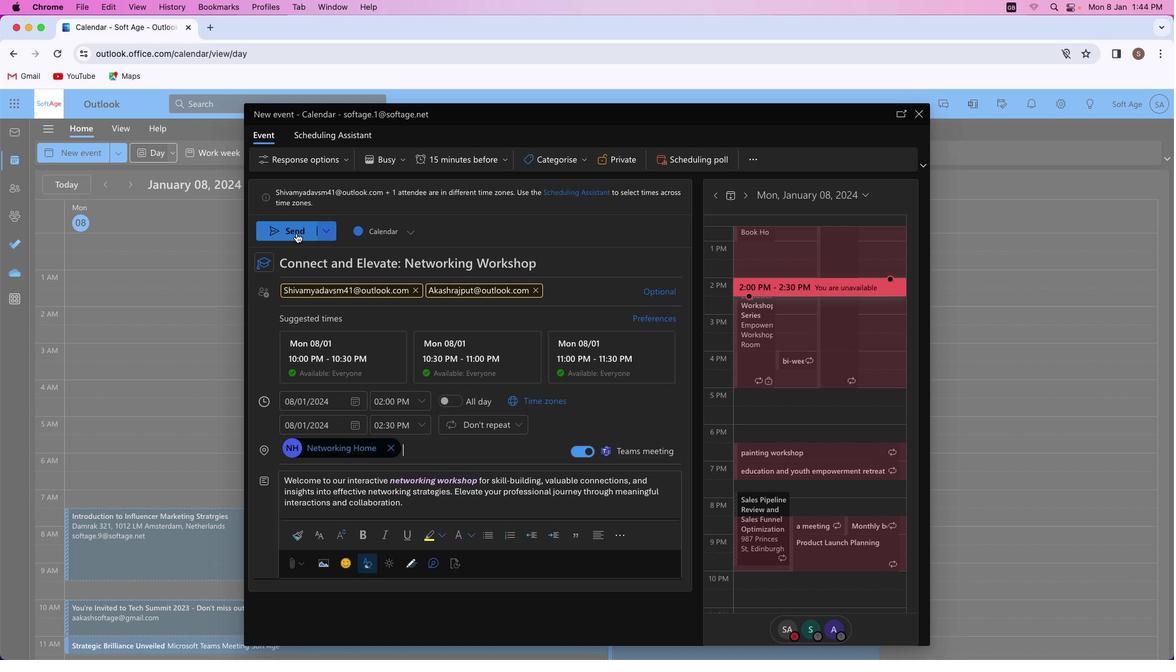 
Action: Mouse pressed left at (296, 233)
Screenshot: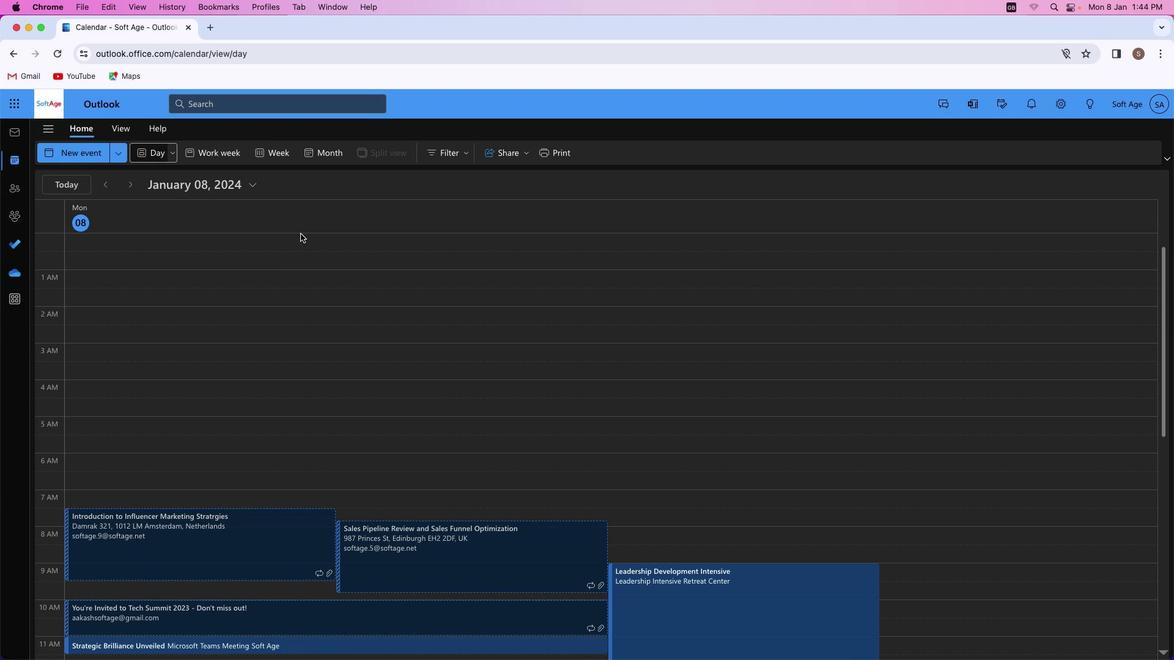 
Action: Mouse moved to (559, 407)
Screenshot: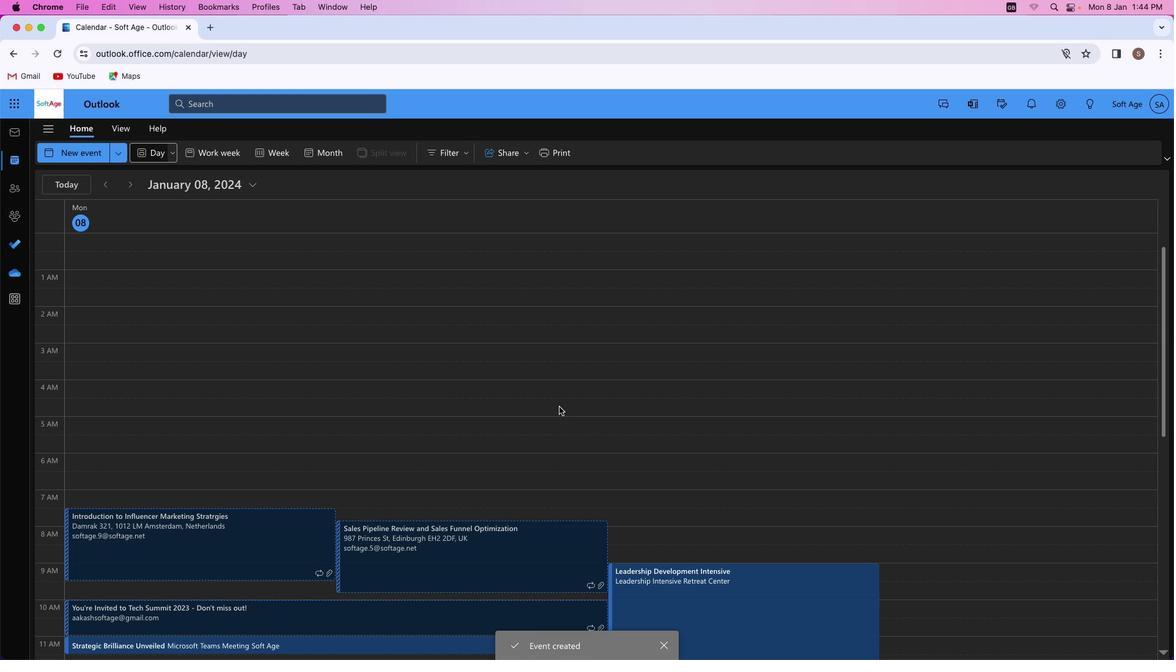 
